 Task: Look for space in Villa Allende, Argentina from 9th June, 2023 to 16th June, 2023 for 2 adults in price range Rs.8000 to Rs.16000. Place can be entire place with 2 bedrooms having 2 beds and 1 bathroom. Property type can be house, flat, guest house. Amenities needed are: heating. Booking option can be shelf check-in. Required host language is English.
Action: Mouse moved to (380, 81)
Screenshot: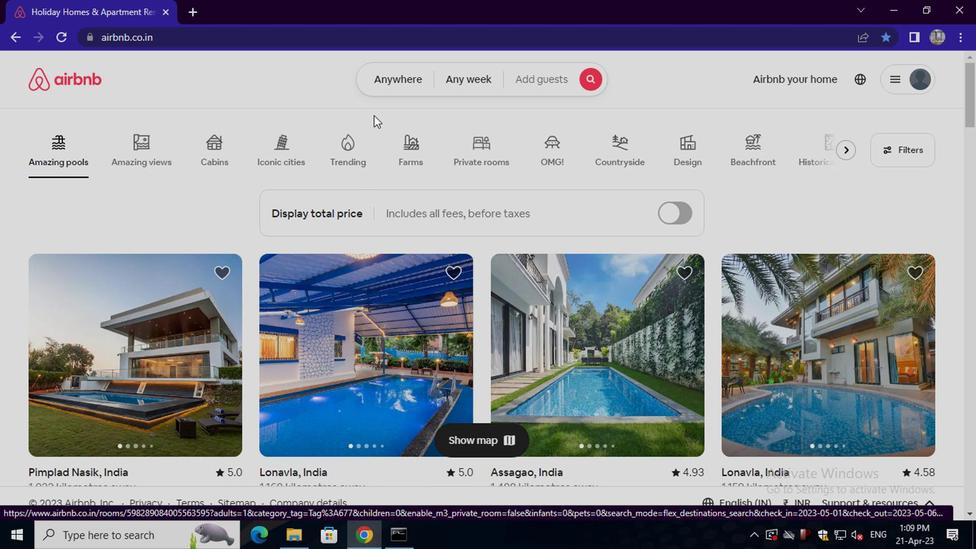 
Action: Mouse pressed left at (380, 81)
Screenshot: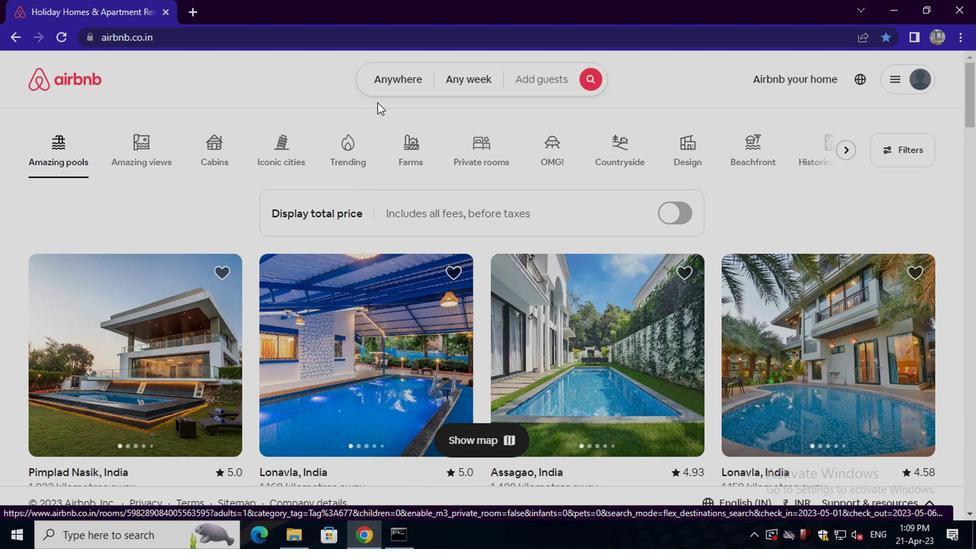 
Action: Mouse moved to (319, 137)
Screenshot: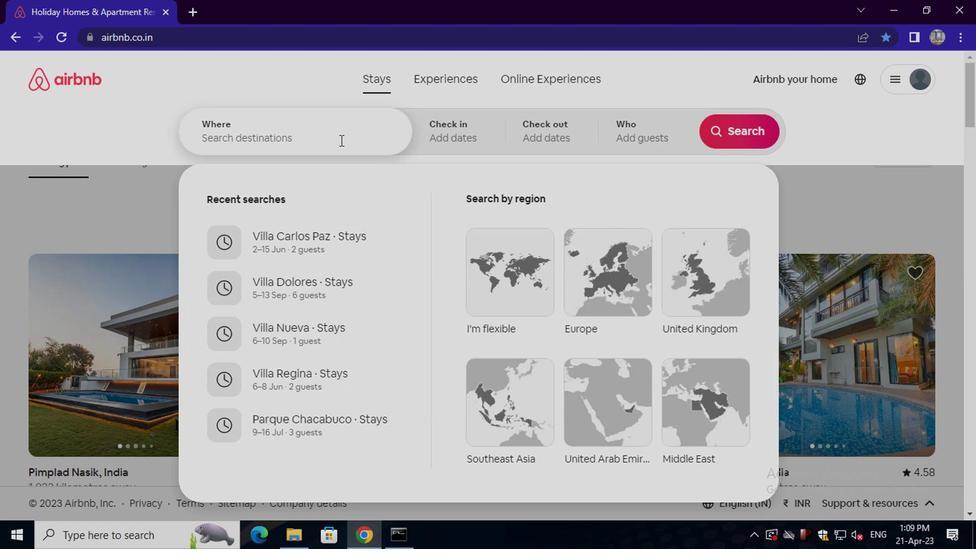 
Action: Mouse pressed left at (319, 137)
Screenshot: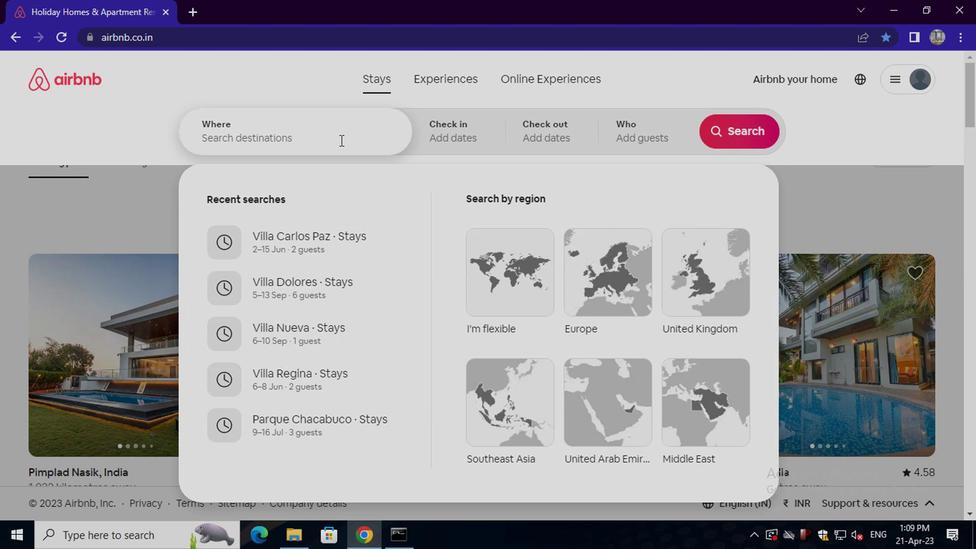 
Action: Key pressed villa<Key.space>allende,<Key.space>argentina
Screenshot: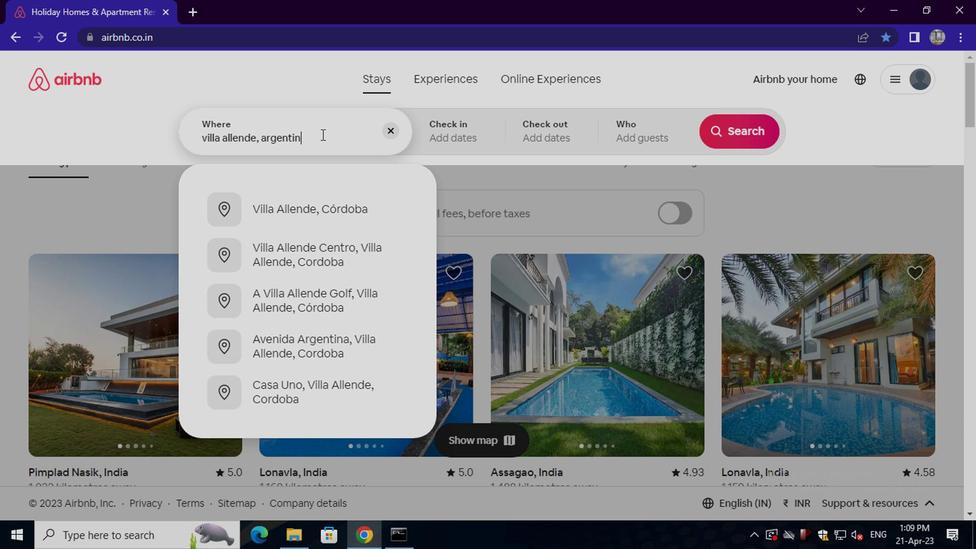 
Action: Mouse moved to (363, 114)
Screenshot: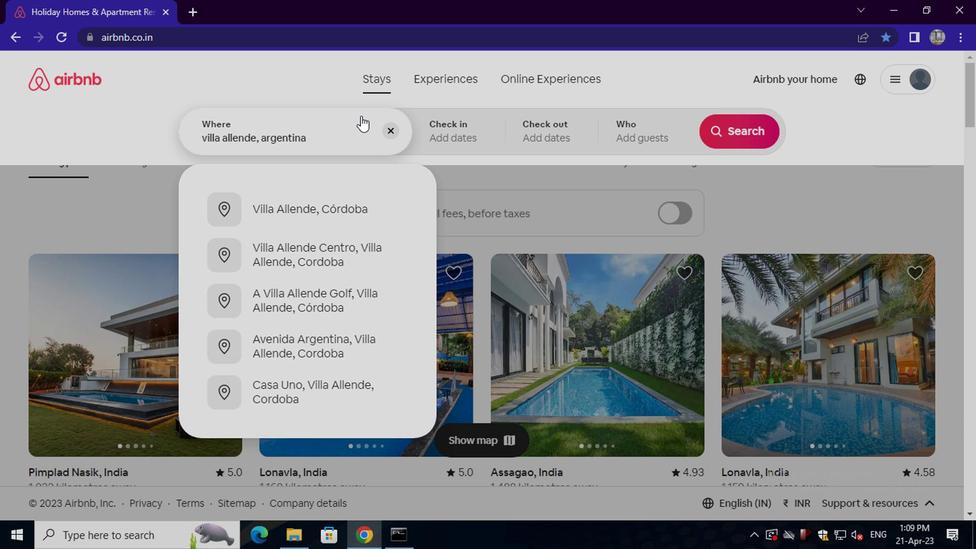 
Action: Key pressed <Key.enter>
Screenshot: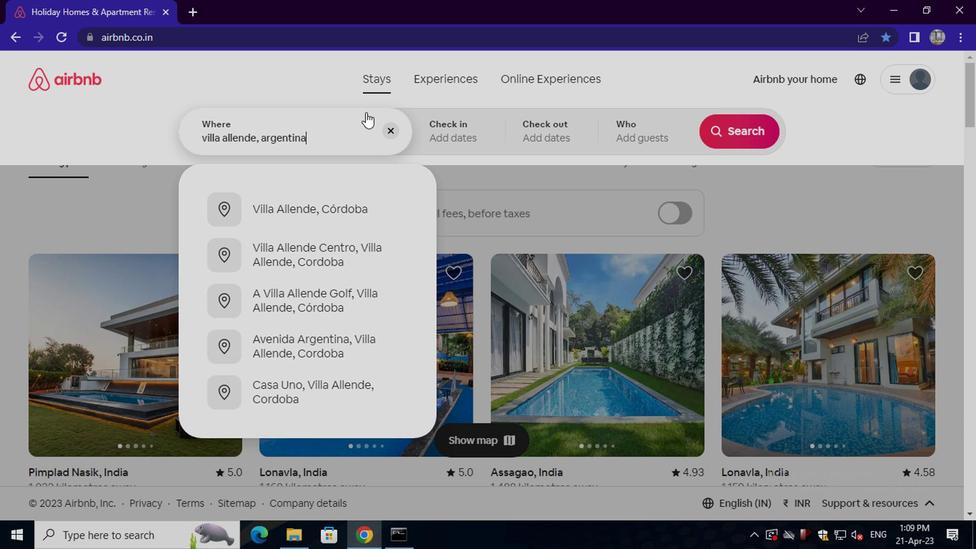 
Action: Mouse moved to (724, 248)
Screenshot: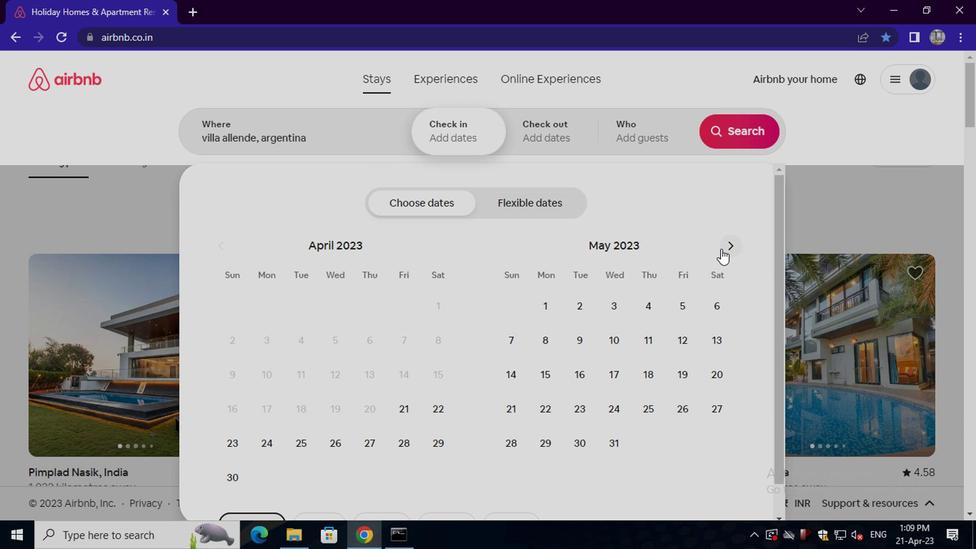 
Action: Mouse pressed left at (724, 248)
Screenshot: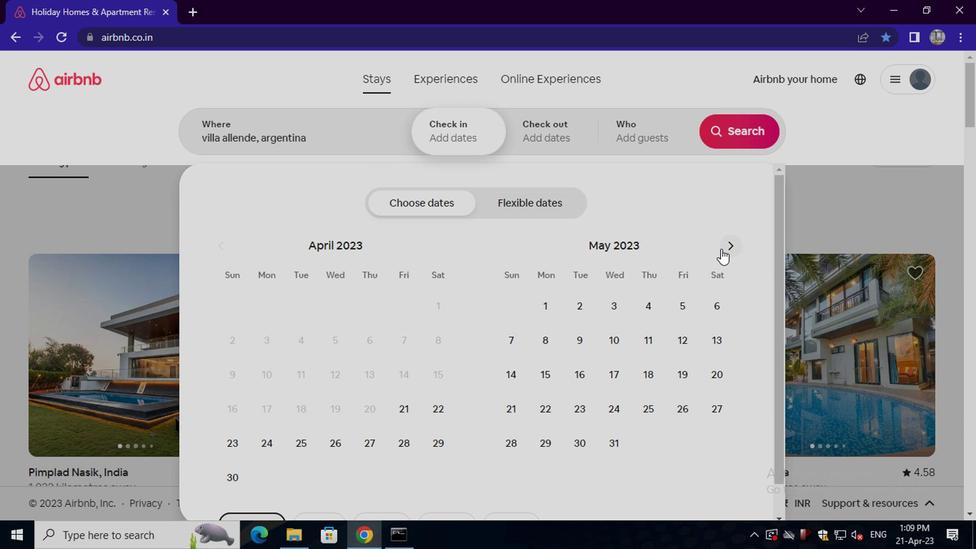 
Action: Mouse moved to (668, 343)
Screenshot: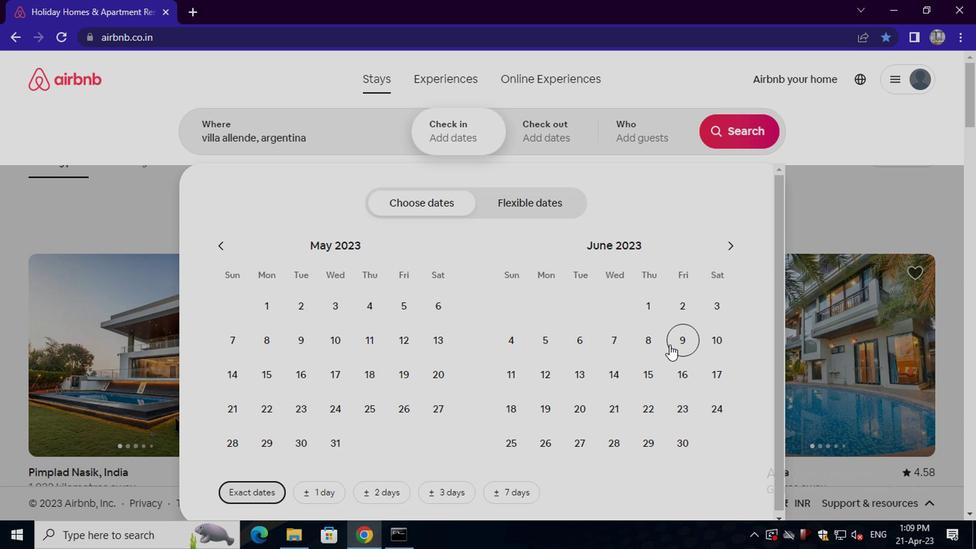 
Action: Mouse pressed left at (668, 343)
Screenshot: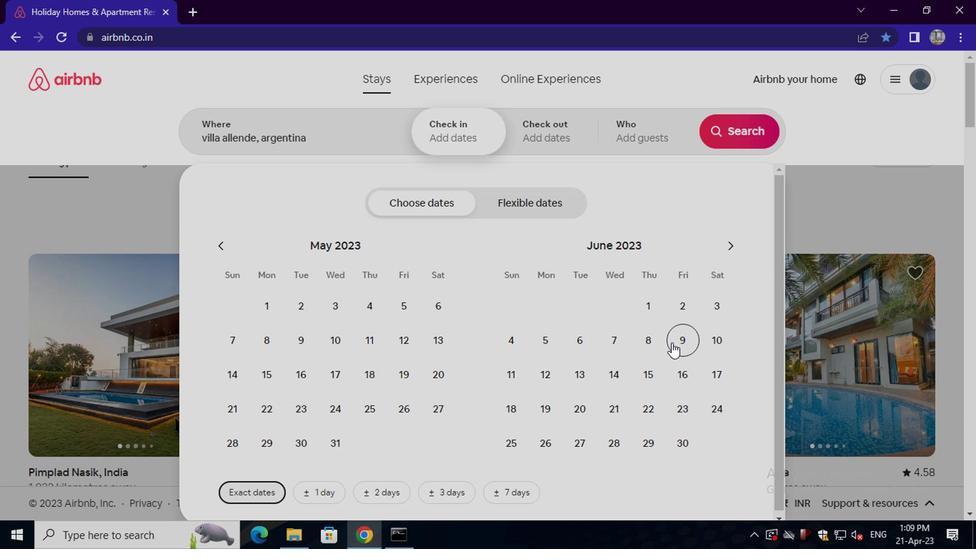 
Action: Mouse moved to (687, 371)
Screenshot: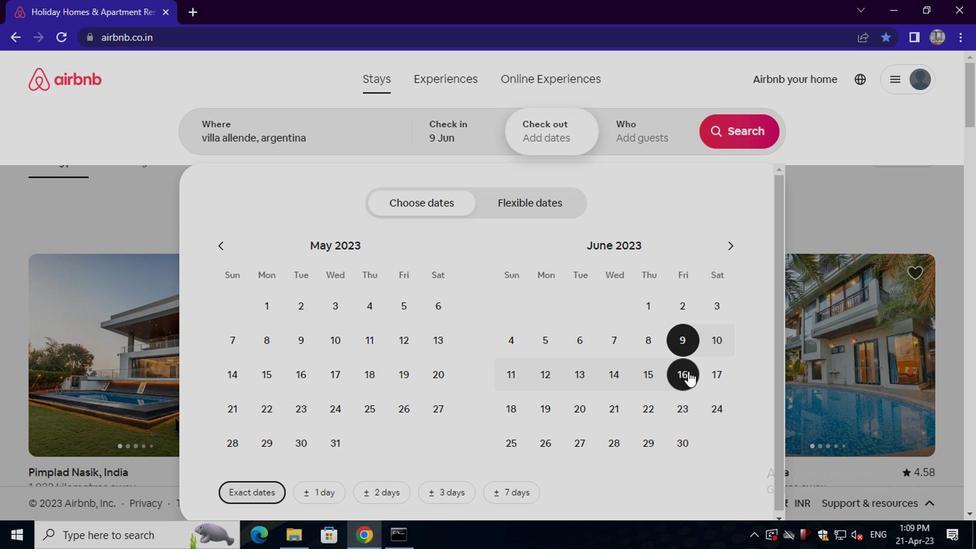 
Action: Mouse pressed left at (687, 371)
Screenshot: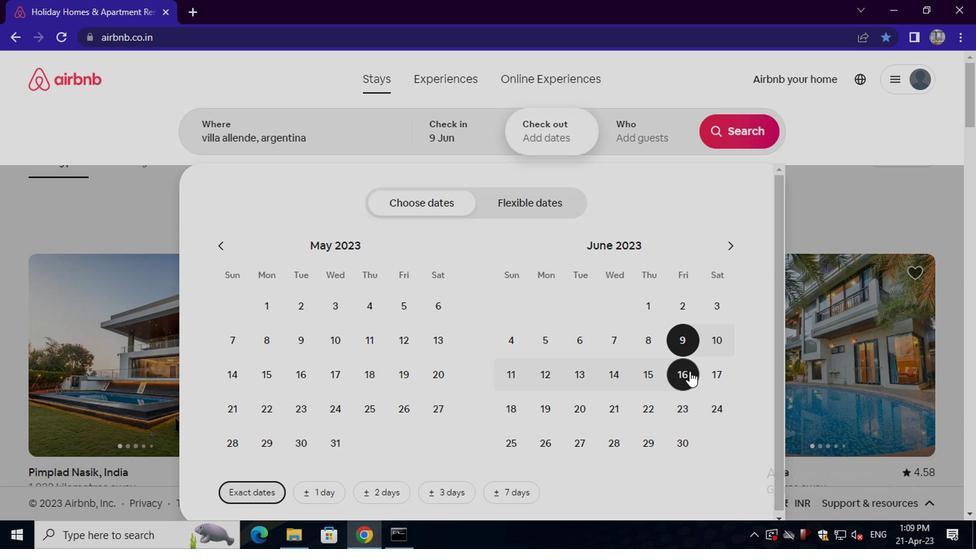 
Action: Mouse moved to (648, 141)
Screenshot: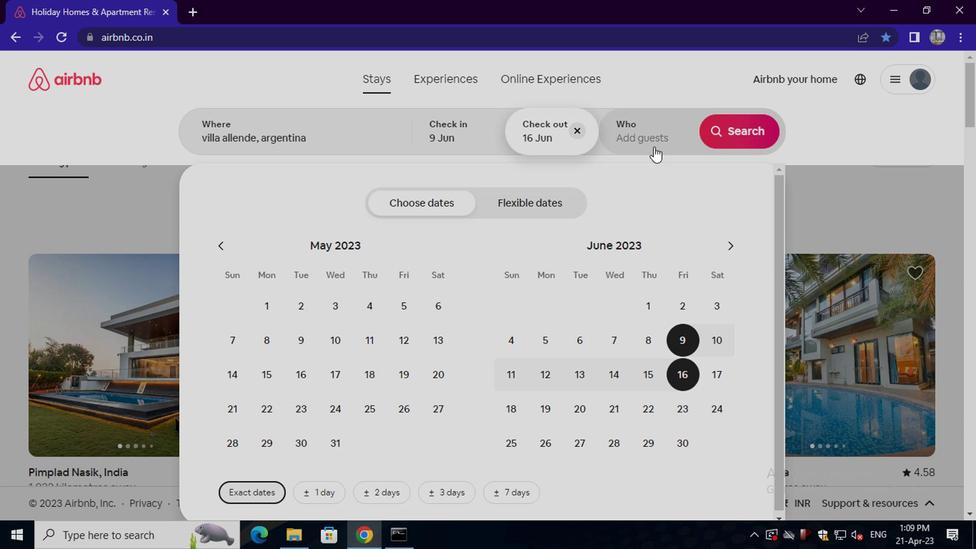 
Action: Mouse pressed left at (648, 141)
Screenshot: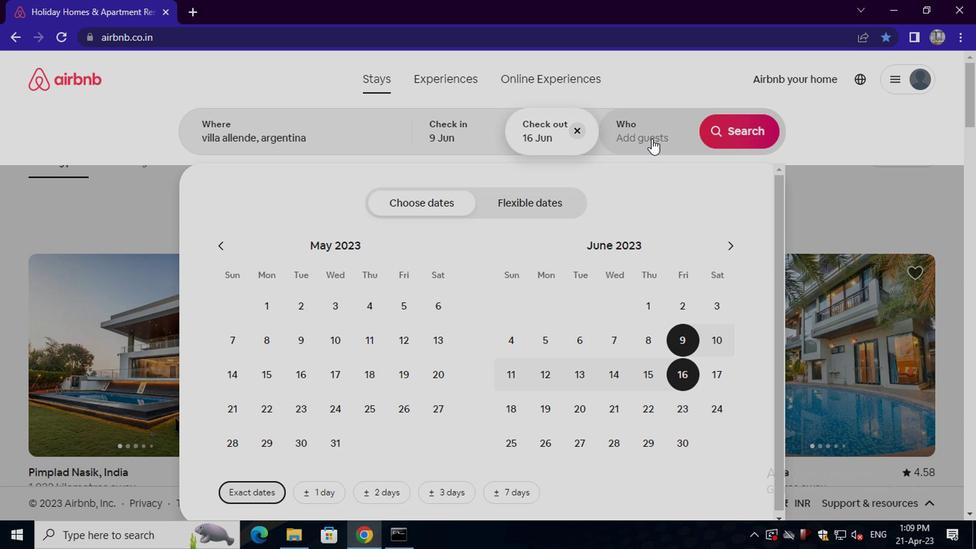 
Action: Mouse moved to (741, 204)
Screenshot: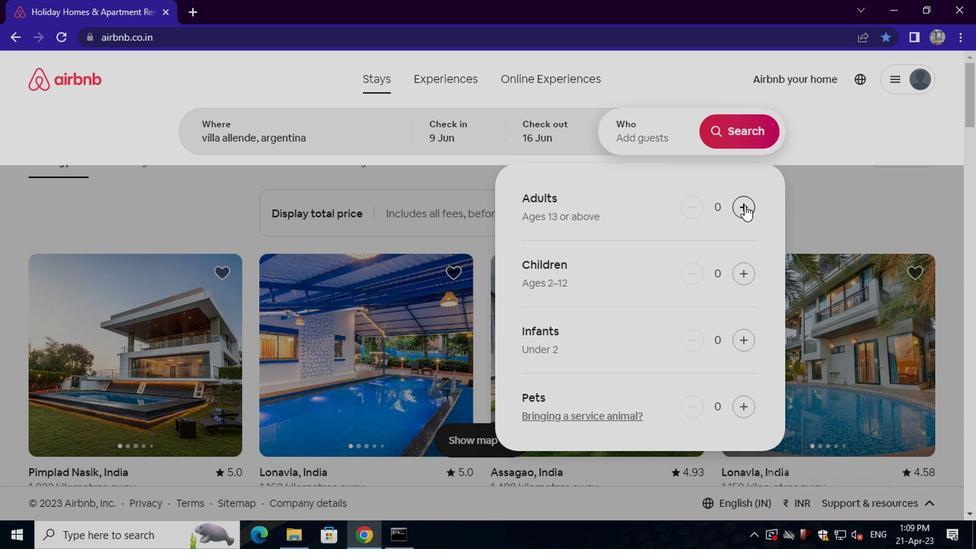
Action: Mouse pressed left at (741, 204)
Screenshot: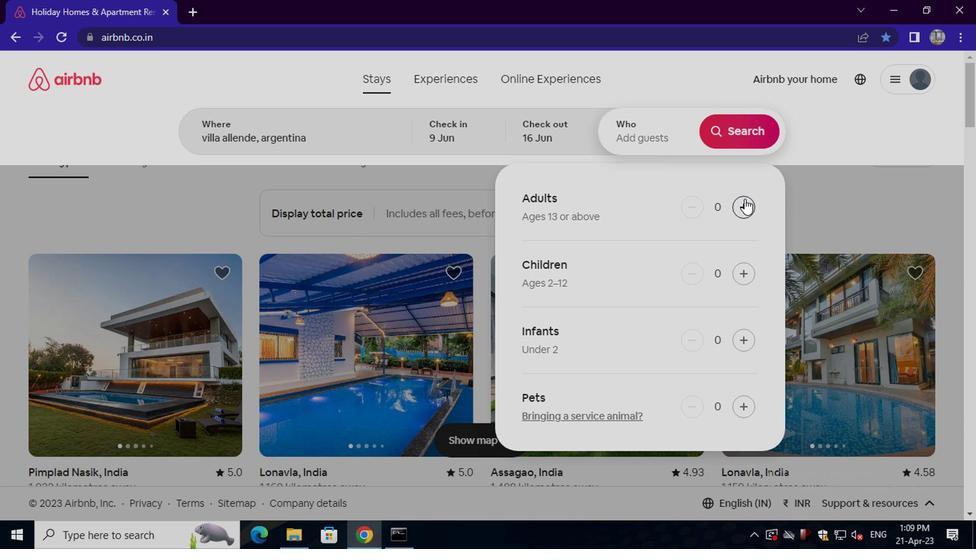 
Action: Mouse pressed left at (741, 204)
Screenshot: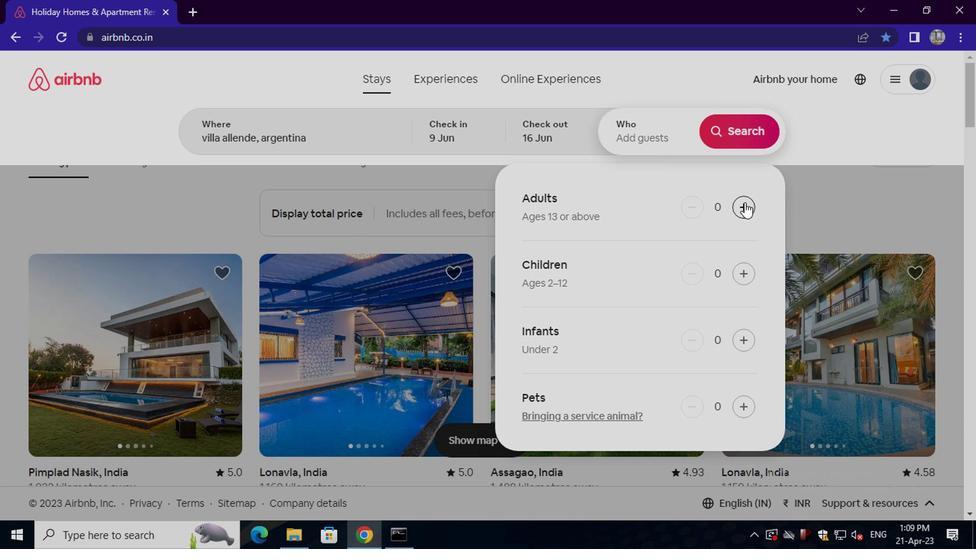 
Action: Mouse moved to (739, 133)
Screenshot: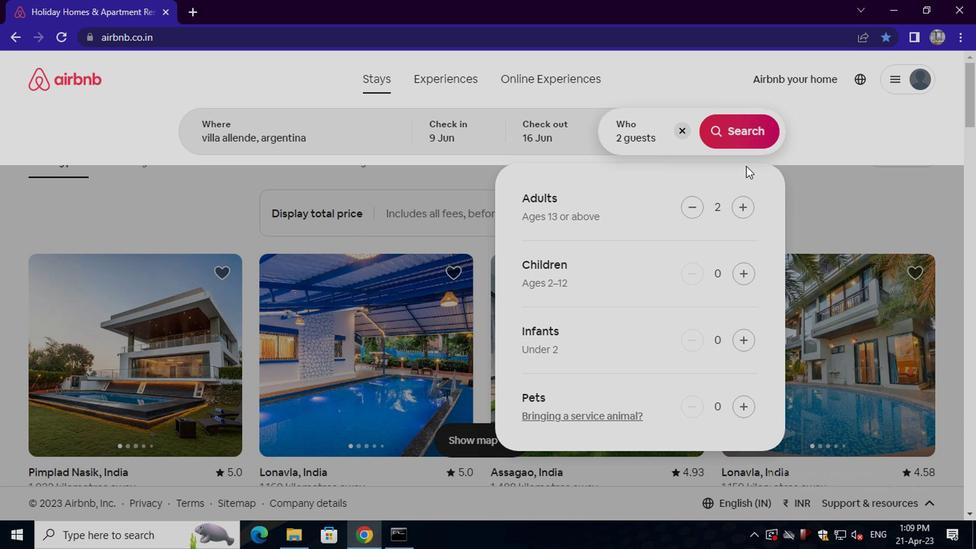 
Action: Mouse pressed left at (739, 133)
Screenshot: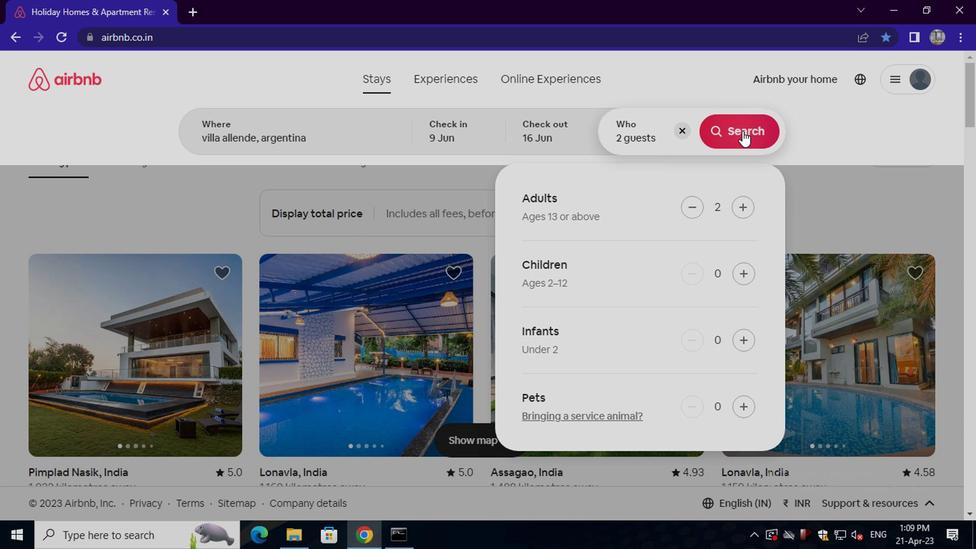 
Action: Mouse moved to (904, 139)
Screenshot: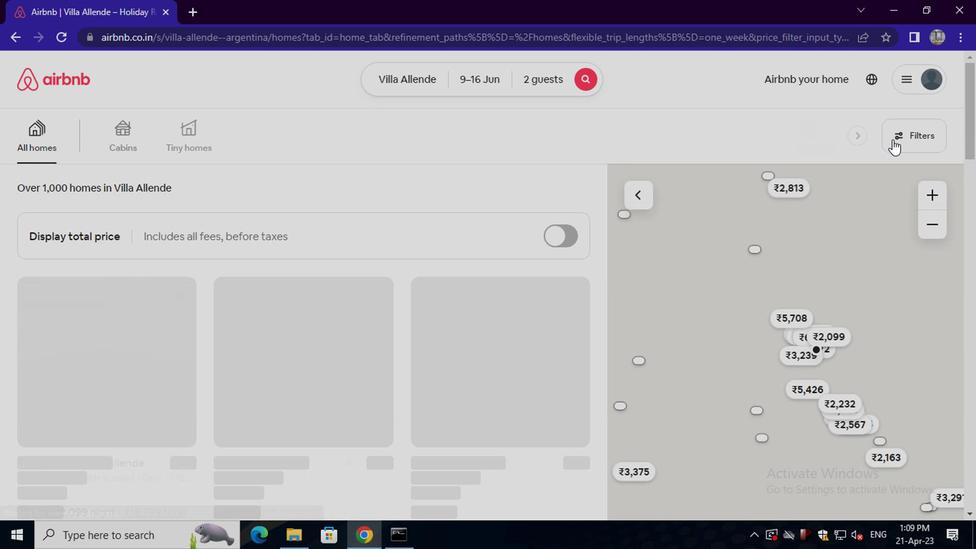 
Action: Mouse pressed left at (904, 139)
Screenshot: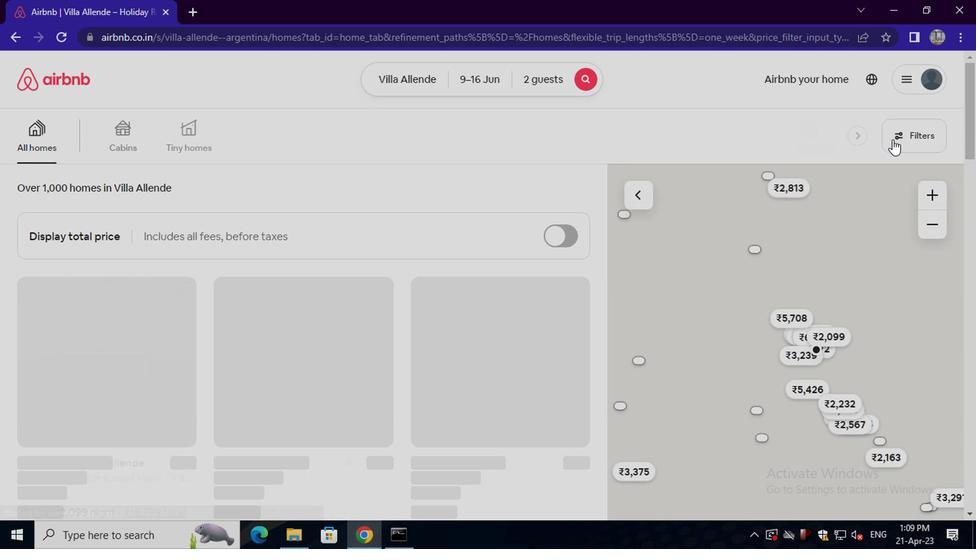 
Action: Mouse moved to (334, 305)
Screenshot: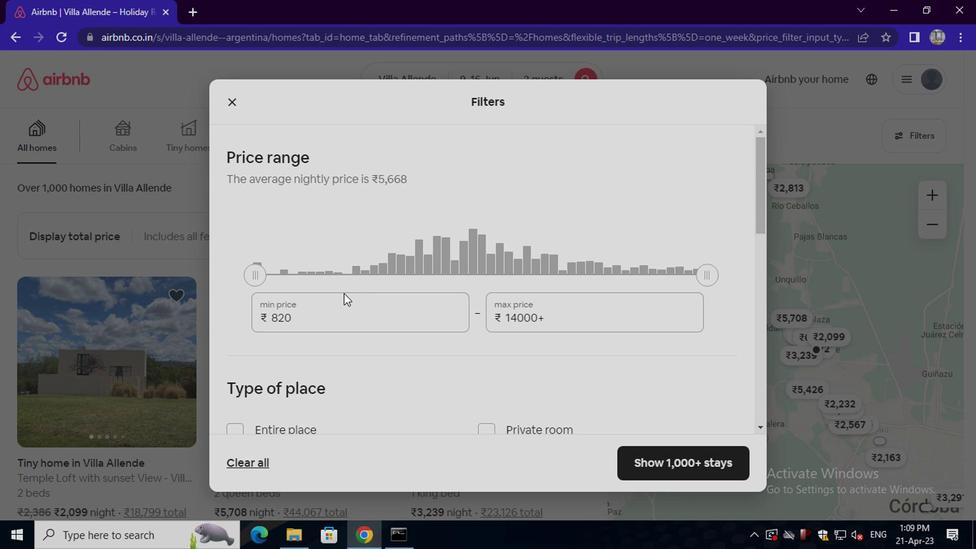 
Action: Mouse pressed left at (334, 305)
Screenshot: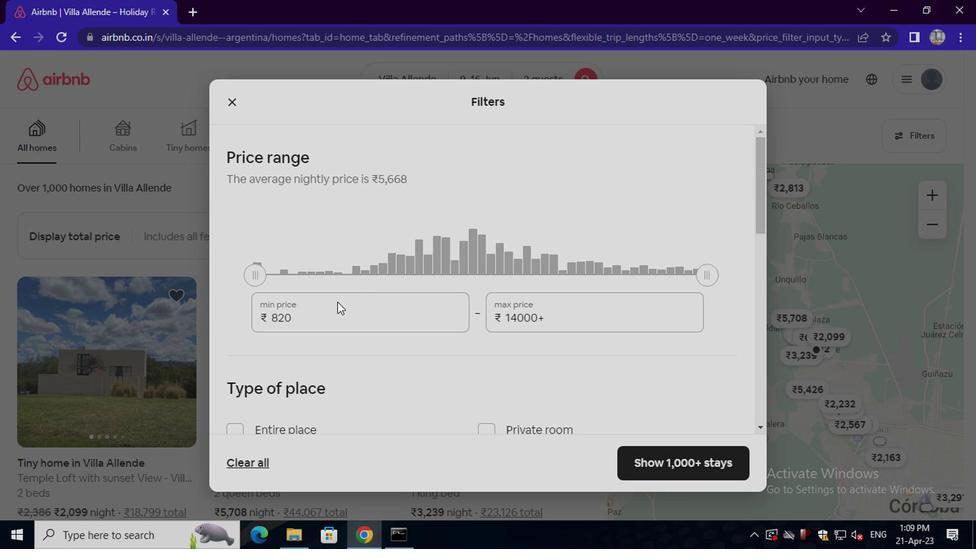 
Action: Mouse moved to (332, 320)
Screenshot: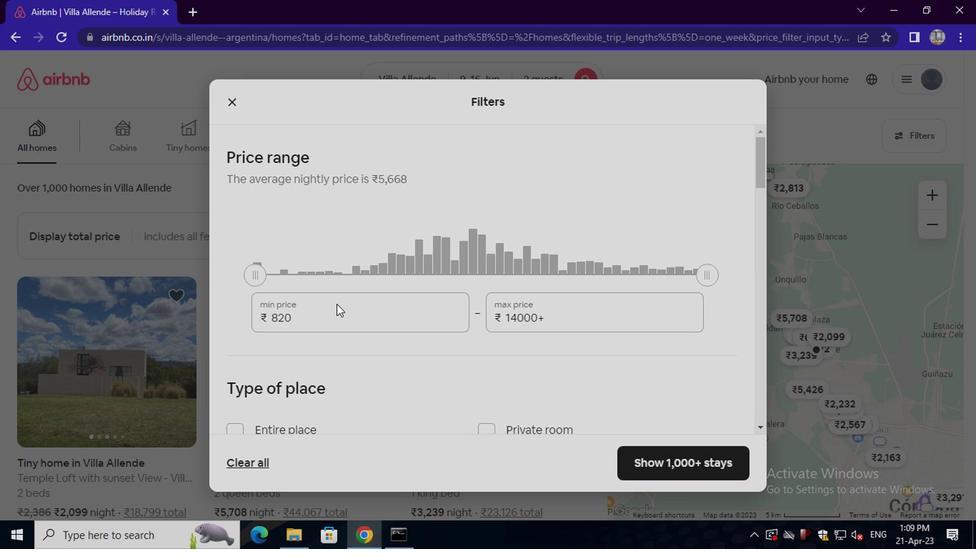 
Action: Mouse pressed left at (332, 320)
Screenshot: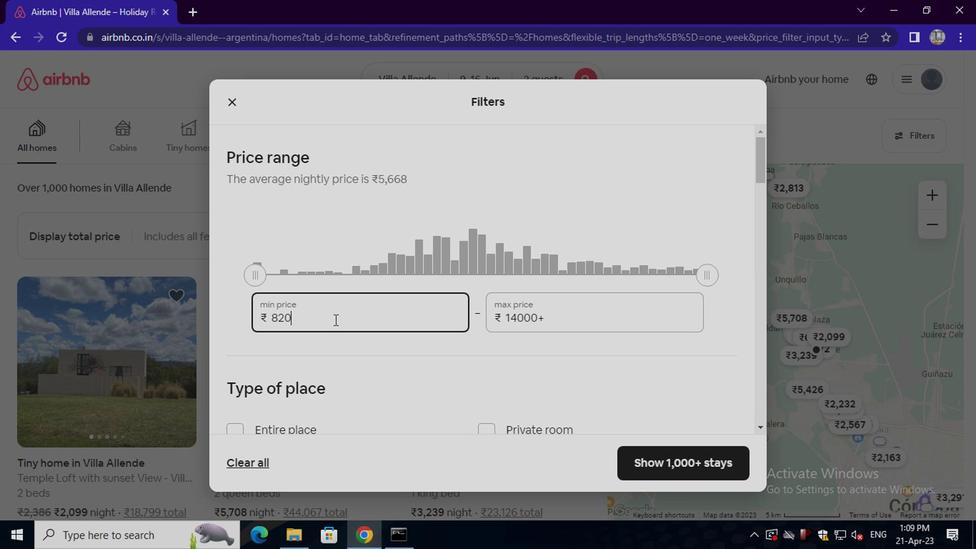 
Action: Key pressed <Key.backspace><Key.backspace><Key.backspace><Key.backspace><Key.backspace><Key.backspace><Key.backspace><Key.backspace><Key.backspace><Key.backspace><Key.backspace>8000
Screenshot: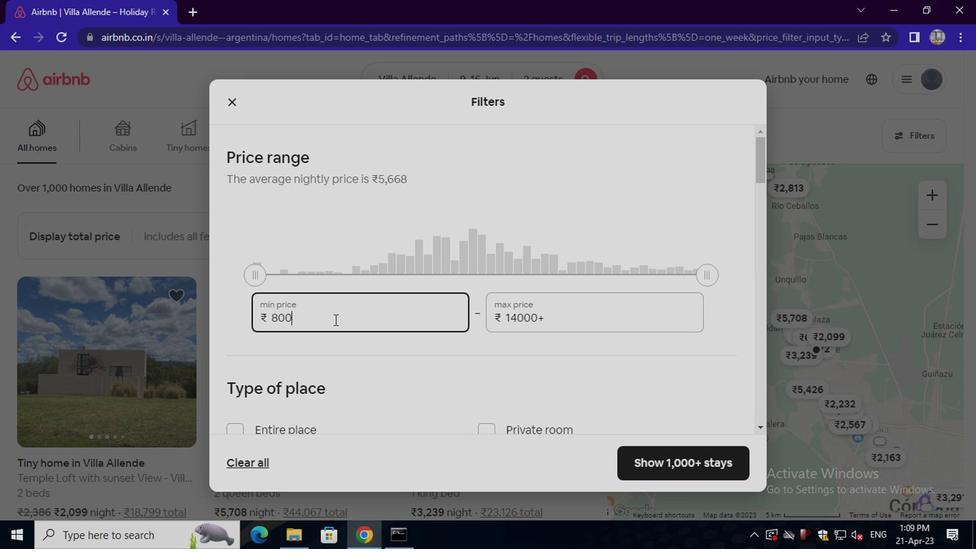 
Action: Mouse moved to (538, 317)
Screenshot: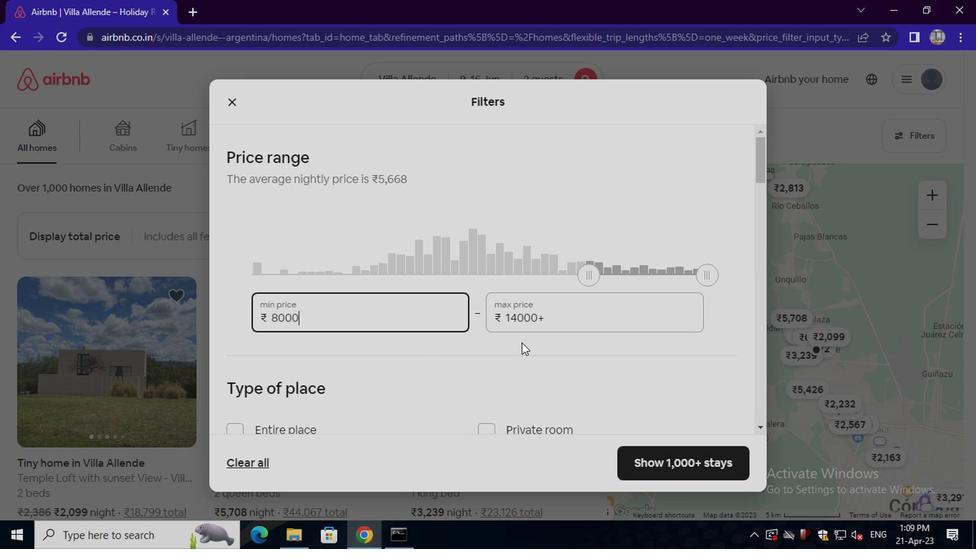 
Action: Mouse pressed left at (538, 317)
Screenshot: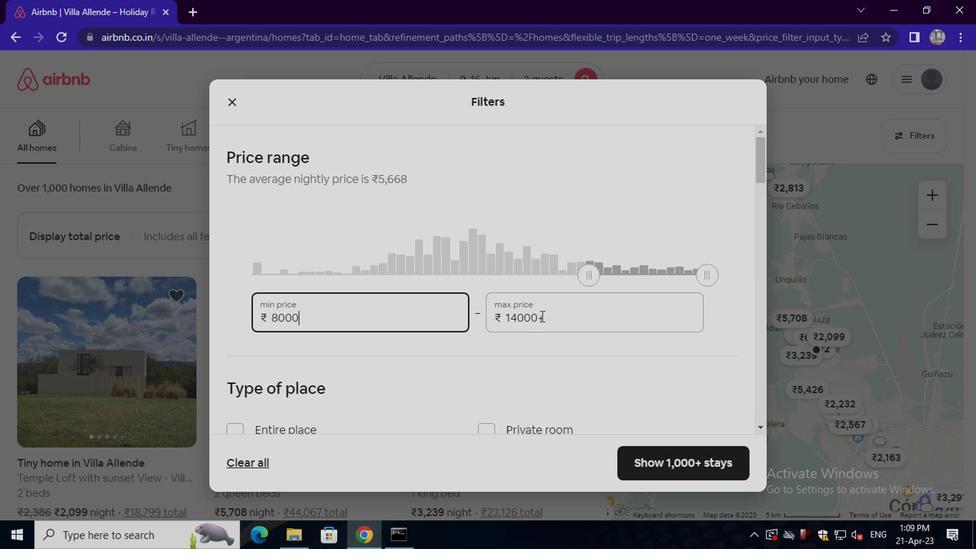 
Action: Key pressed <Key.right><Key.backspace><Key.backspace><Key.backspace><Key.backspace><Key.backspace><Key.backspace><Key.backspace><Key.backspace><Key.backspace><Key.backspace><Key.backspace><Key.backspace><Key.backspace>16000000<Key.backspace><Key.backspace><Key.backspace>
Screenshot: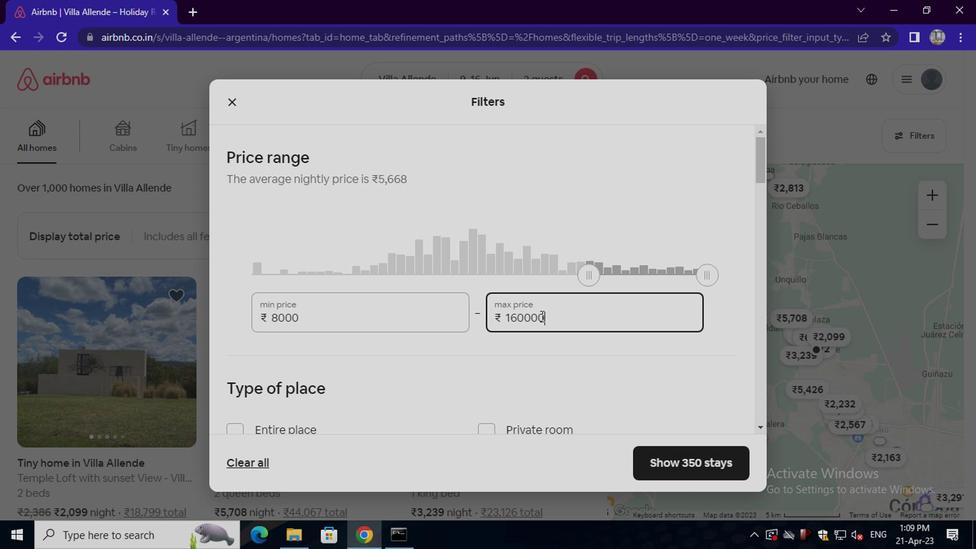 
Action: Mouse moved to (611, 397)
Screenshot: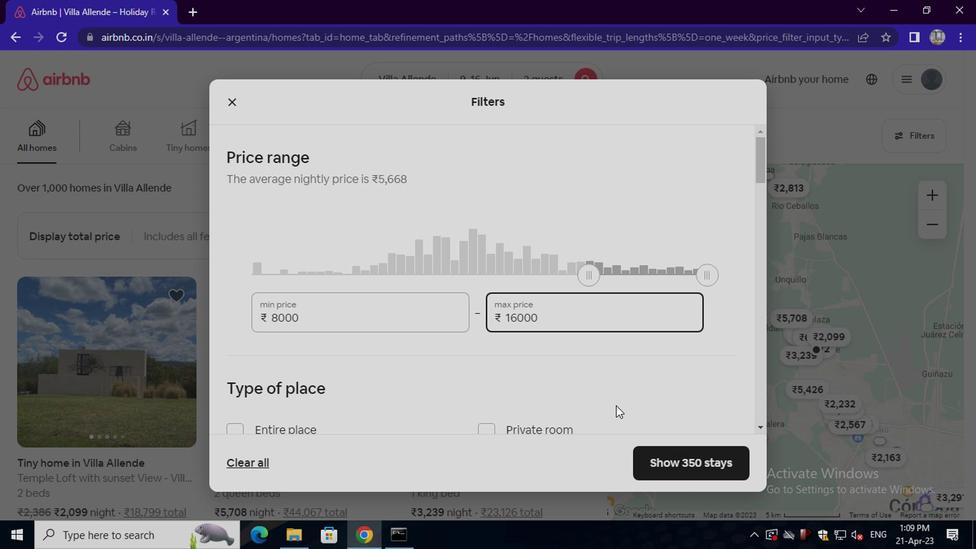 
Action: Mouse scrolled (611, 396) with delta (0, 0)
Screenshot: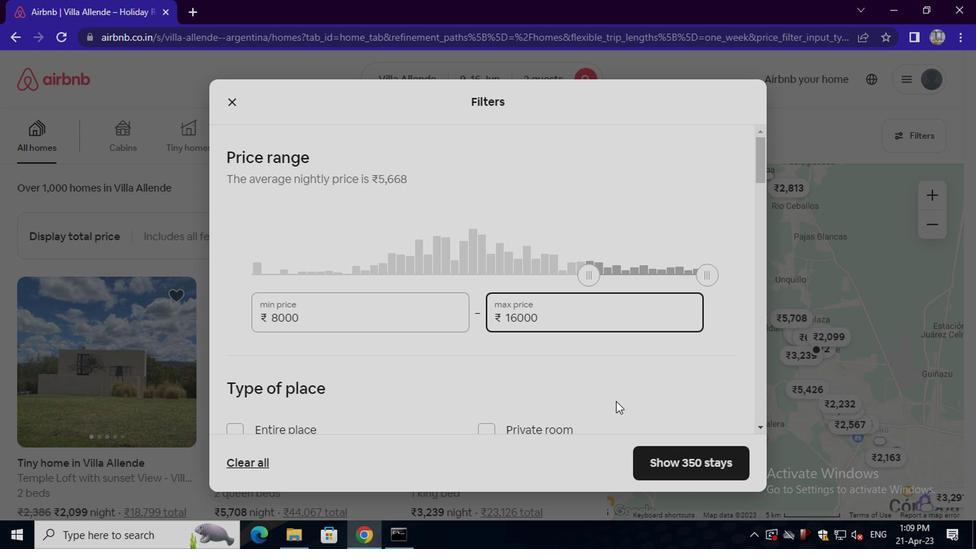 
Action: Mouse scrolled (611, 396) with delta (0, 0)
Screenshot: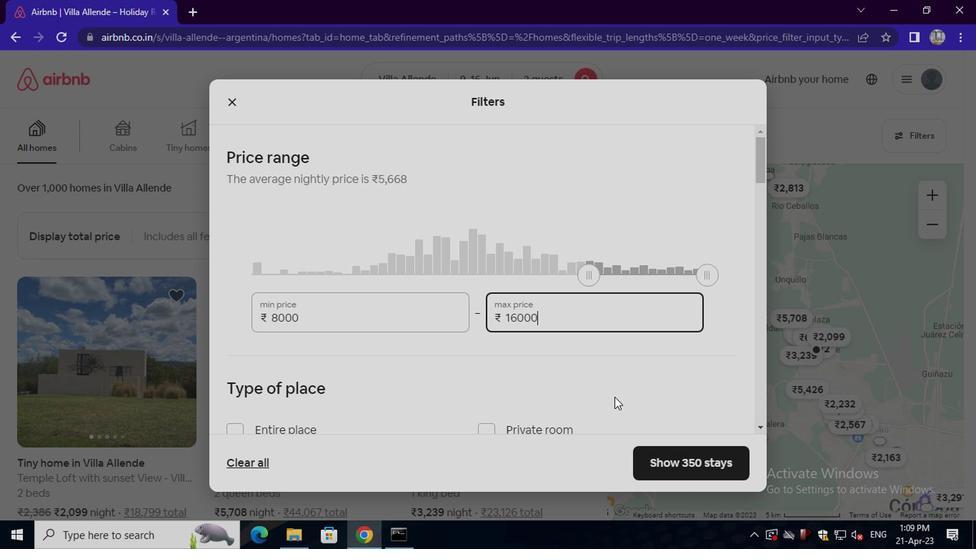 
Action: Mouse scrolled (611, 396) with delta (0, 0)
Screenshot: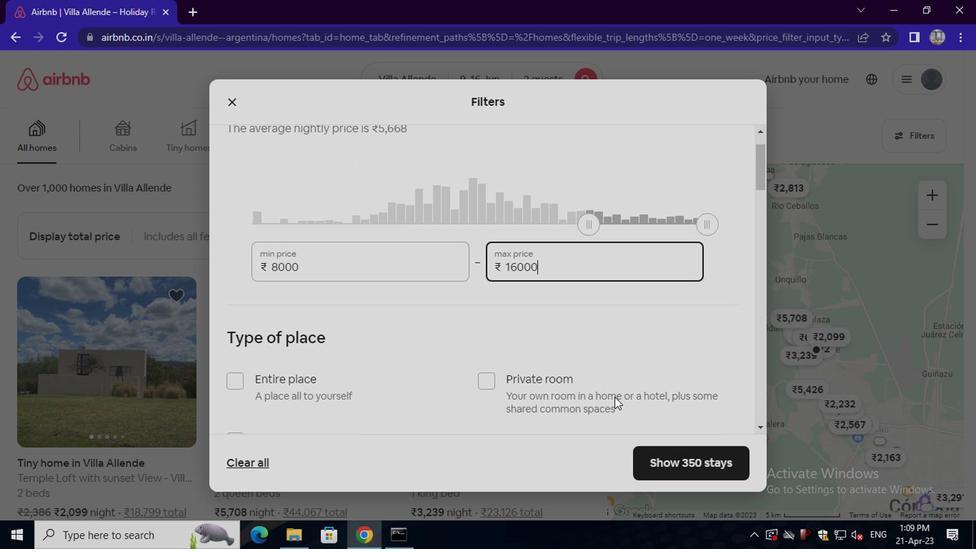 
Action: Mouse moved to (297, 220)
Screenshot: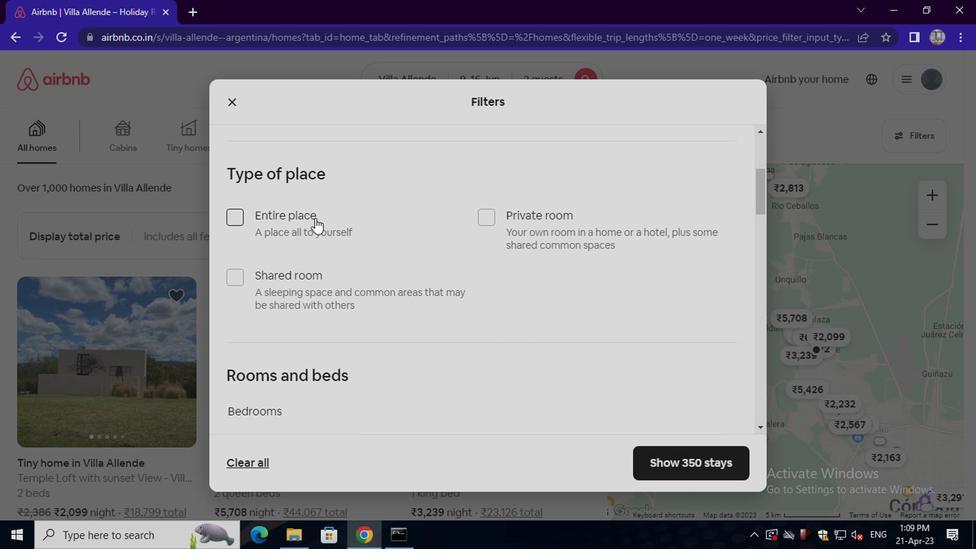
Action: Mouse pressed left at (297, 220)
Screenshot: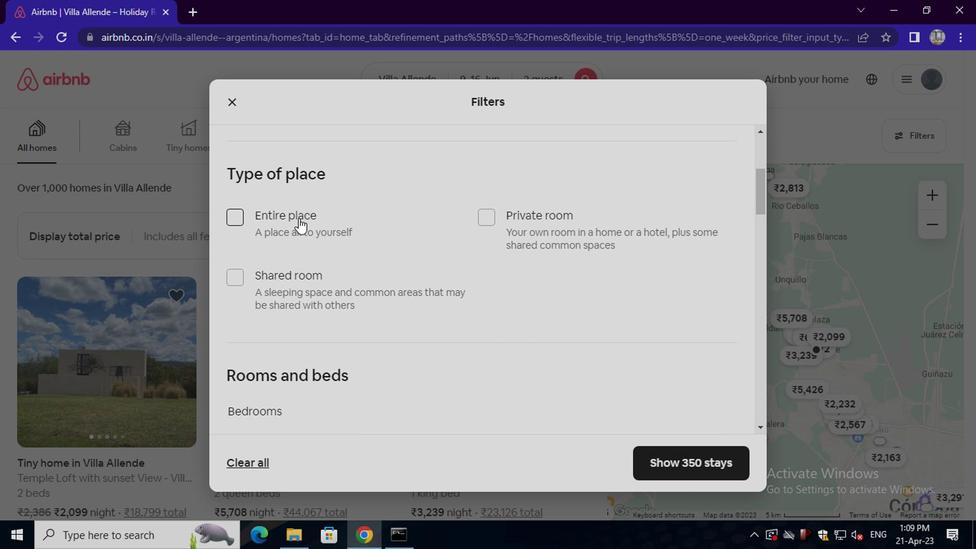 
Action: Mouse scrolled (297, 219) with delta (0, -1)
Screenshot: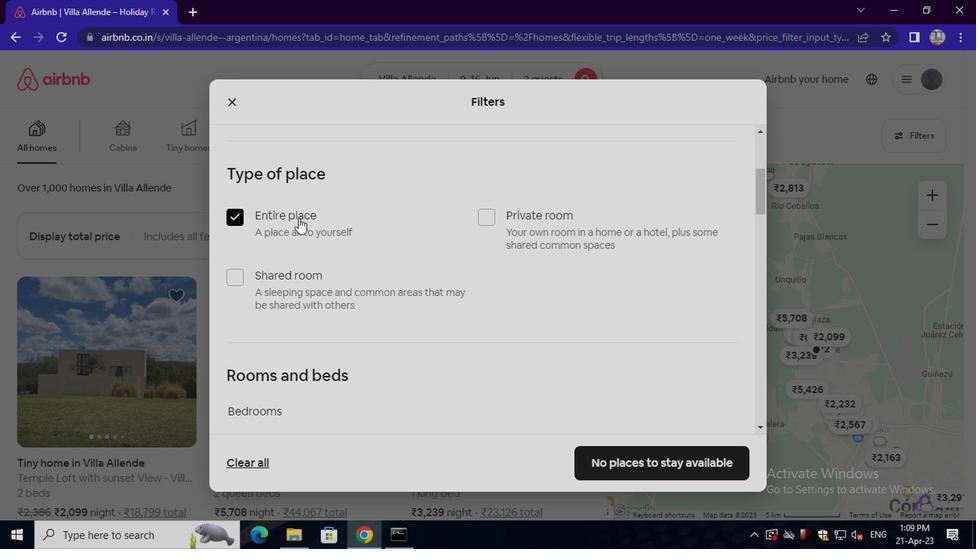 
Action: Mouse scrolled (297, 219) with delta (0, -1)
Screenshot: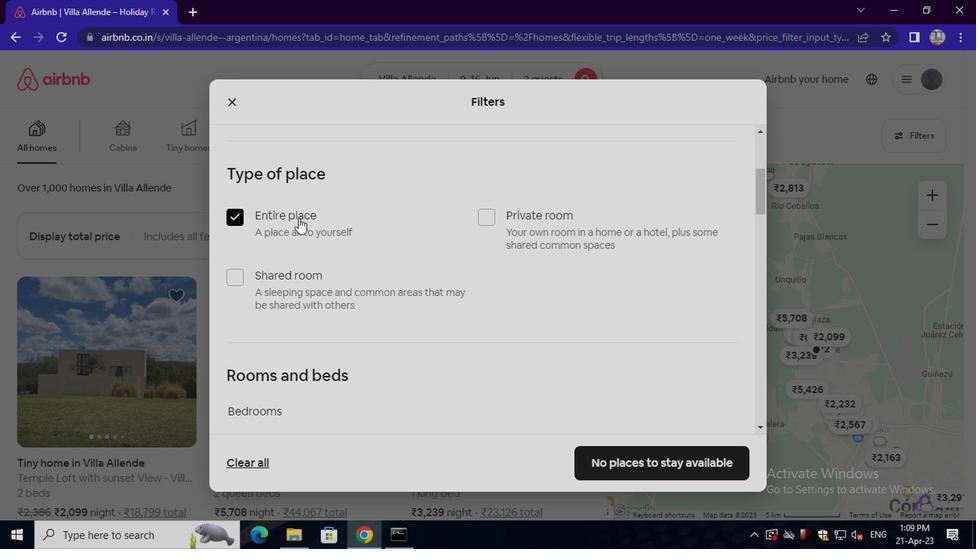 
Action: Mouse scrolled (297, 219) with delta (0, -1)
Screenshot: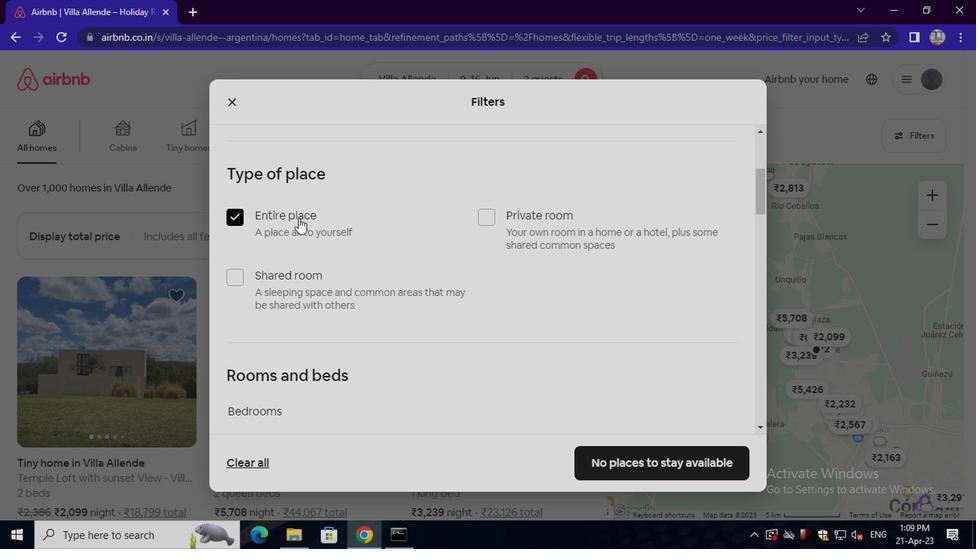 
Action: Mouse moved to (348, 231)
Screenshot: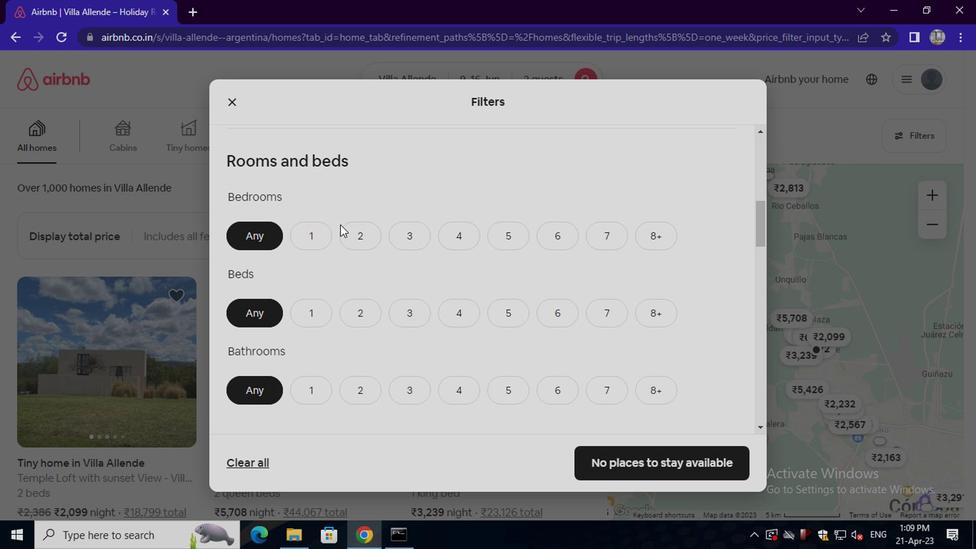 
Action: Mouse pressed left at (348, 231)
Screenshot: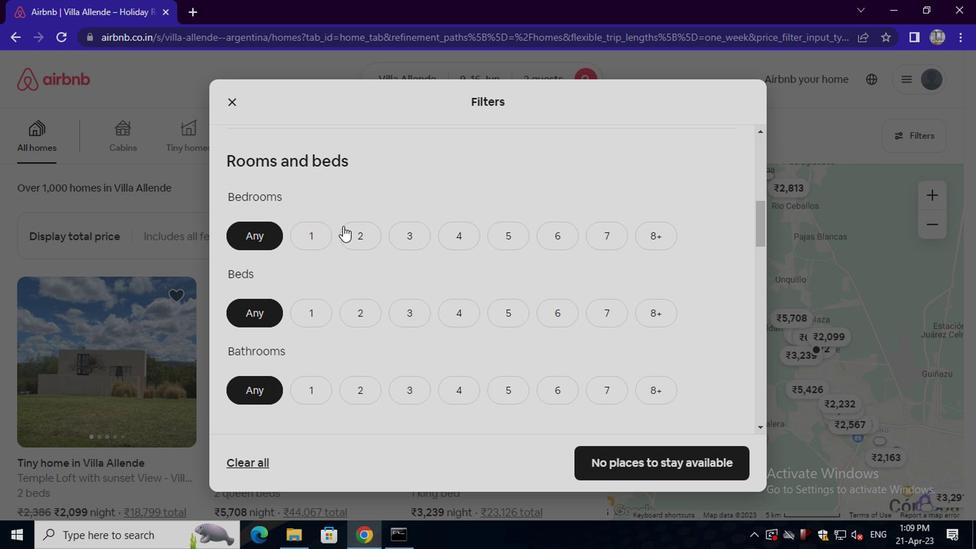 
Action: Mouse moved to (371, 314)
Screenshot: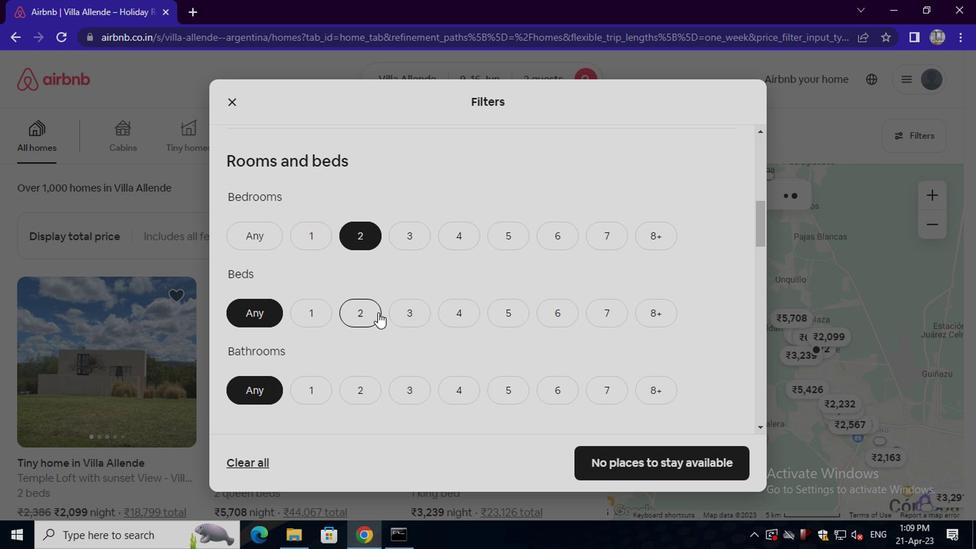 
Action: Mouse pressed left at (371, 314)
Screenshot: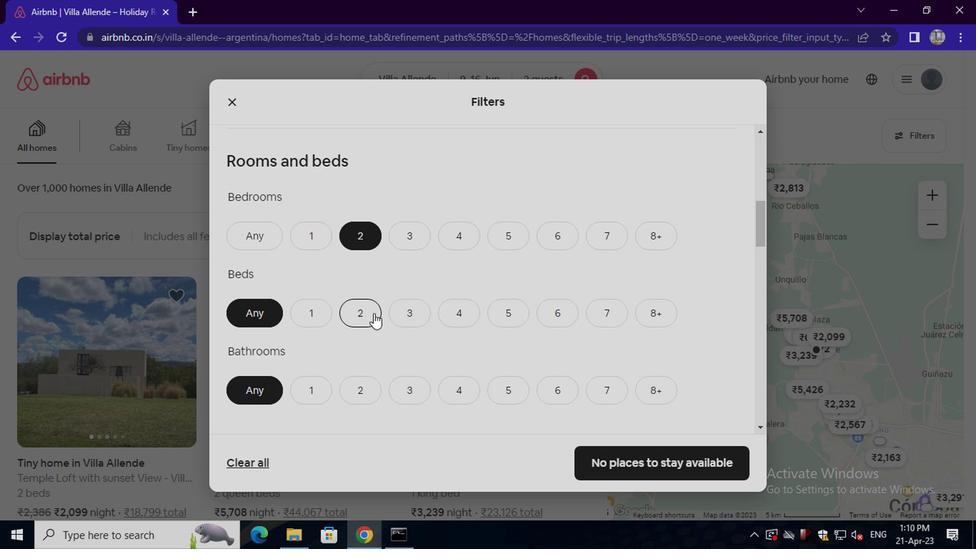 
Action: Mouse moved to (315, 398)
Screenshot: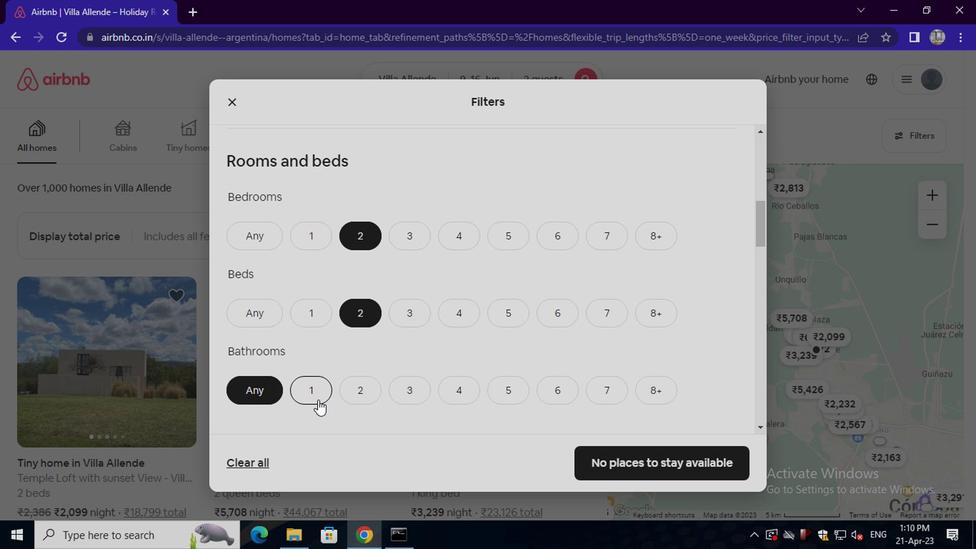 
Action: Mouse pressed left at (315, 398)
Screenshot: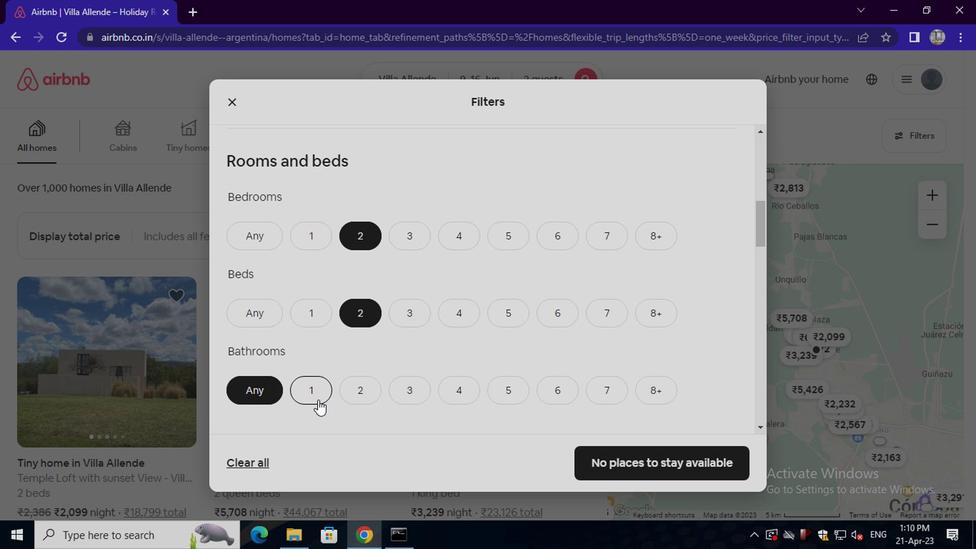 
Action: Mouse scrolled (315, 397) with delta (0, -1)
Screenshot: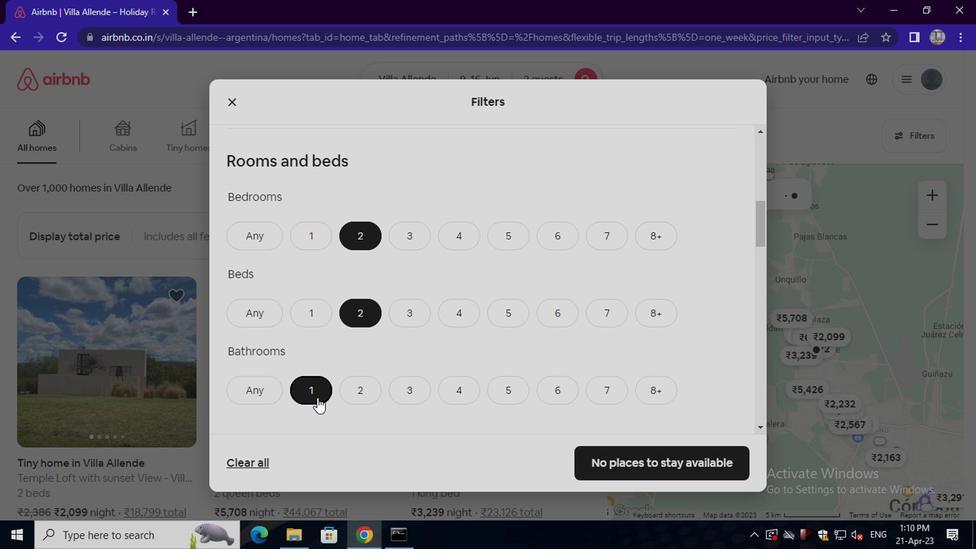 
Action: Mouse scrolled (315, 397) with delta (0, -1)
Screenshot: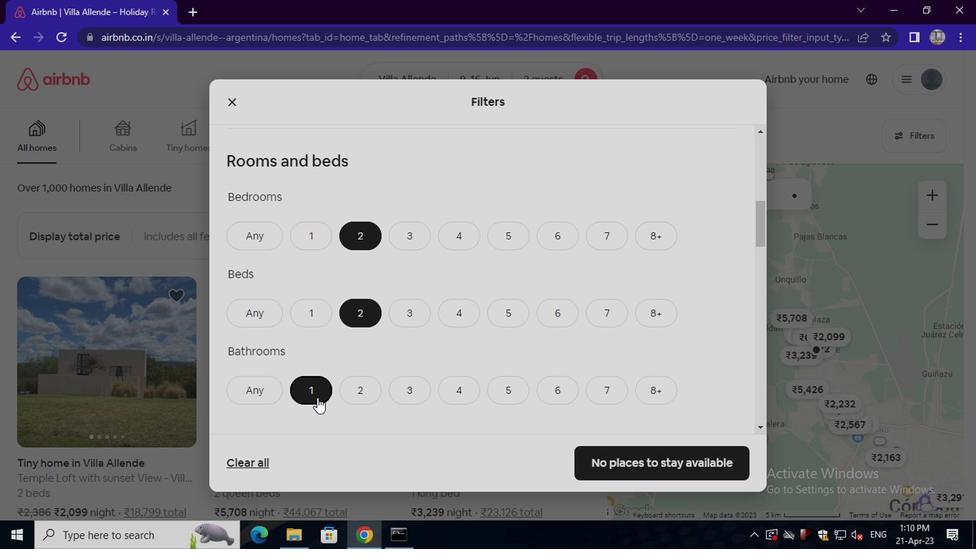 
Action: Mouse scrolled (315, 397) with delta (0, -1)
Screenshot: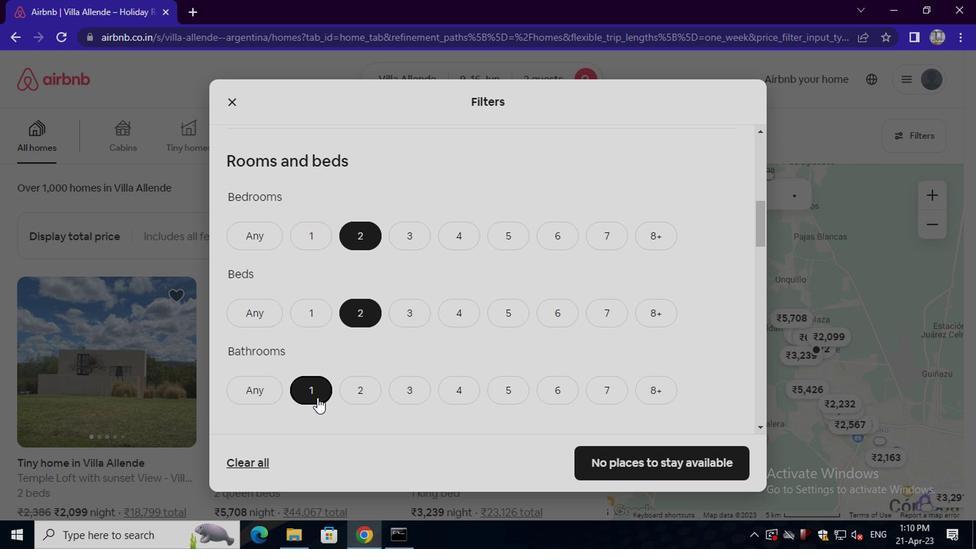 
Action: Mouse moved to (295, 335)
Screenshot: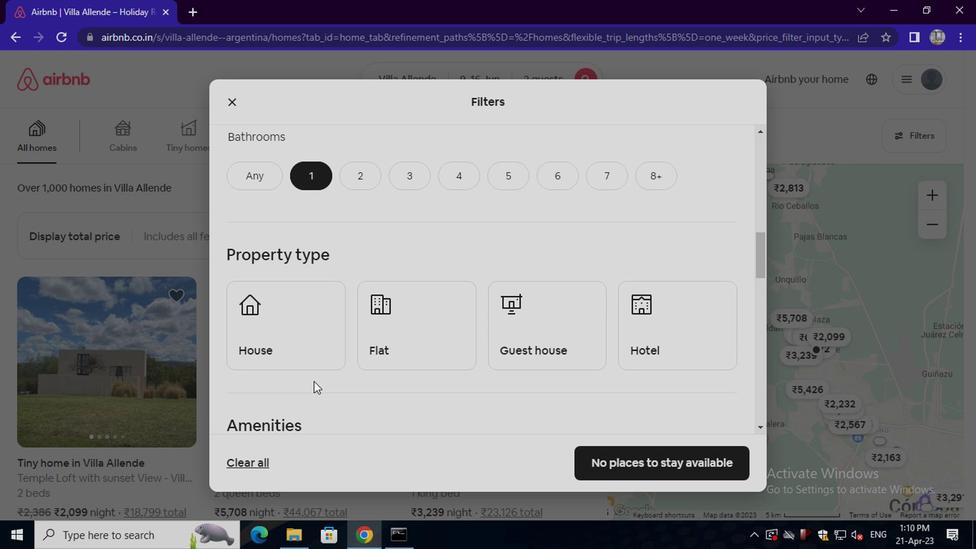 
Action: Mouse pressed left at (295, 335)
Screenshot: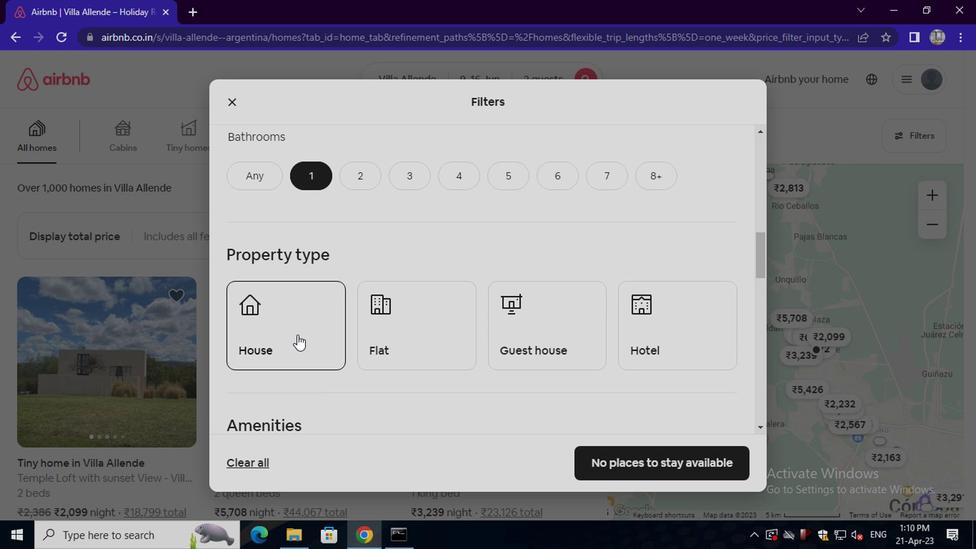 
Action: Mouse moved to (425, 344)
Screenshot: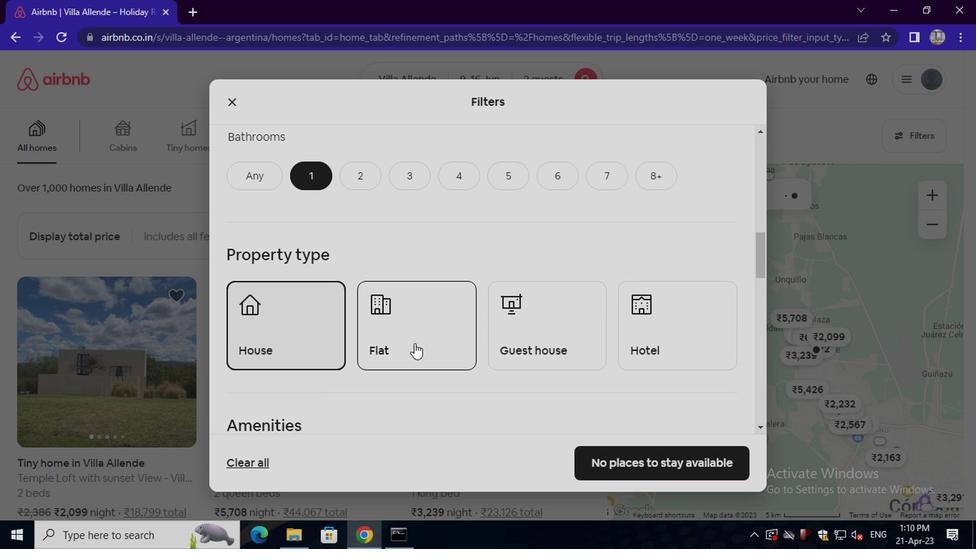 
Action: Mouse pressed left at (425, 344)
Screenshot: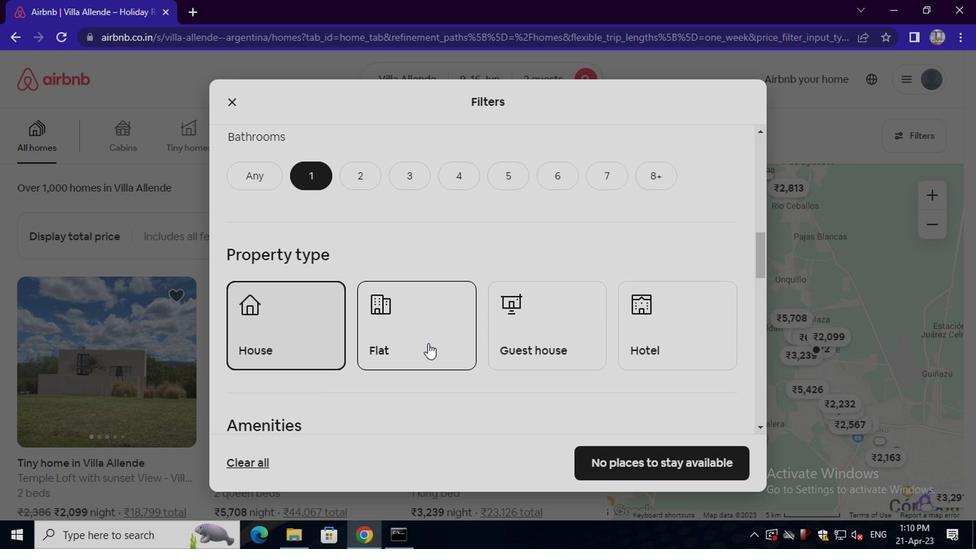 
Action: Mouse moved to (558, 345)
Screenshot: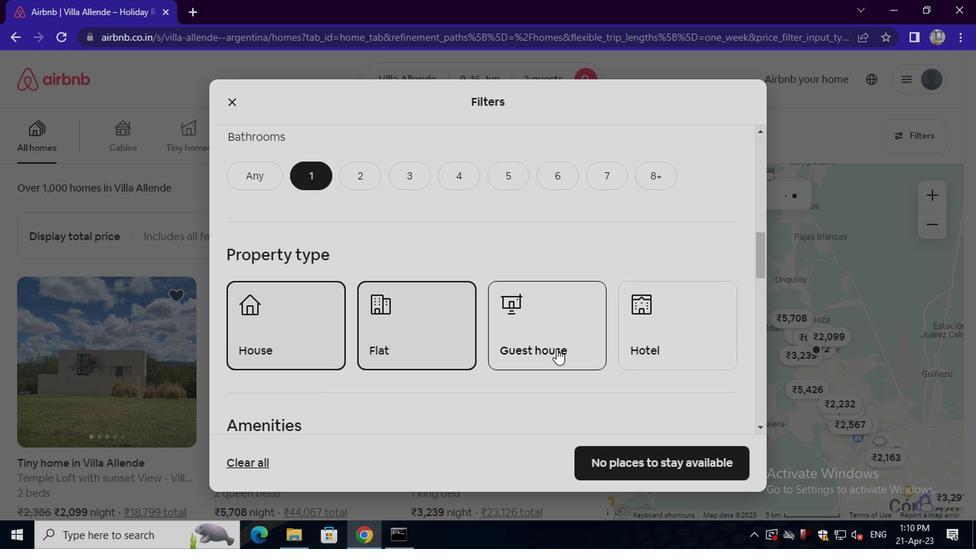 
Action: Mouse pressed left at (558, 345)
Screenshot: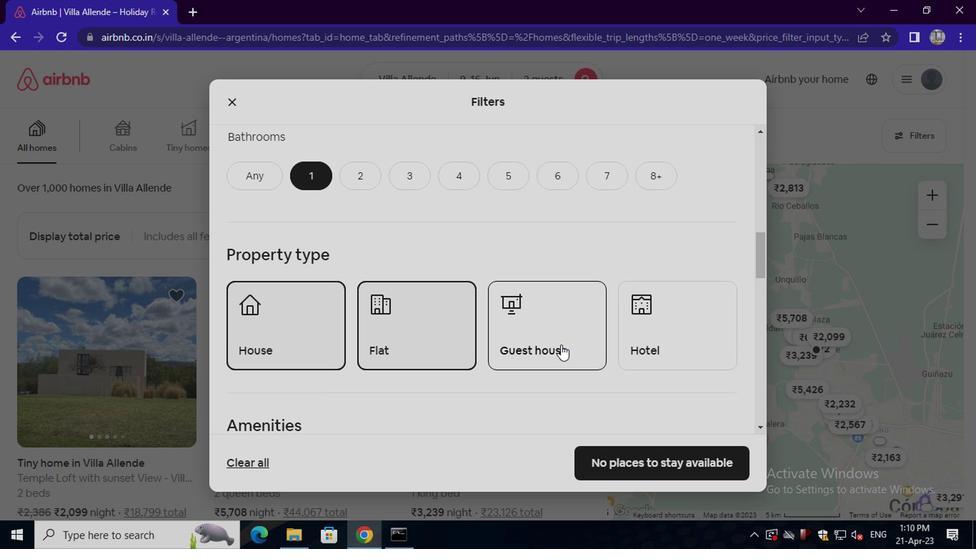 
Action: Mouse scrolled (558, 344) with delta (0, 0)
Screenshot: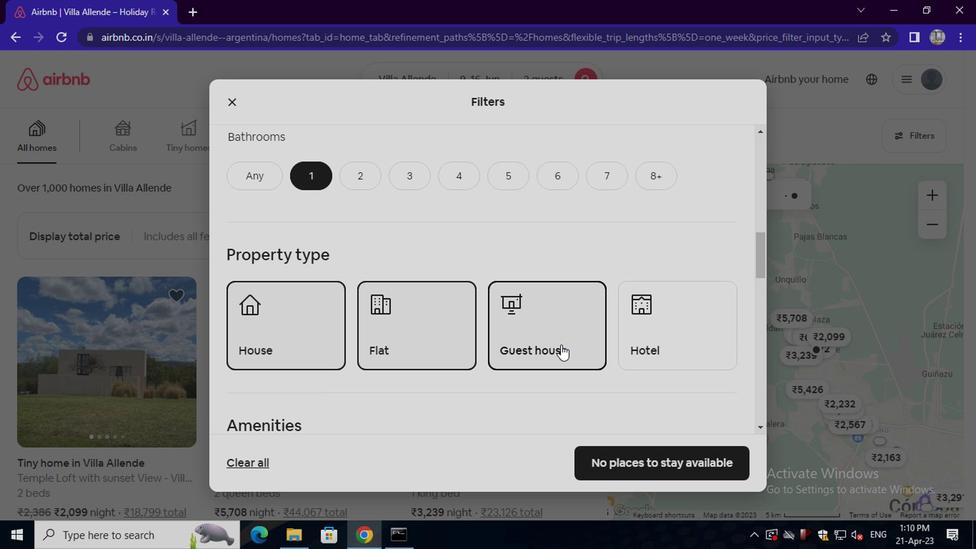 
Action: Mouse scrolled (558, 344) with delta (0, 0)
Screenshot: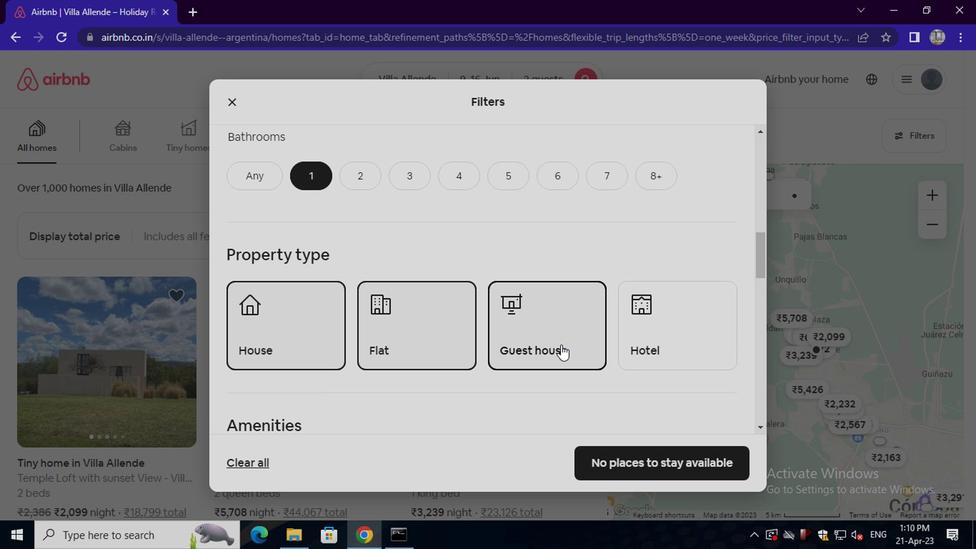 
Action: Mouse scrolled (558, 344) with delta (0, 0)
Screenshot: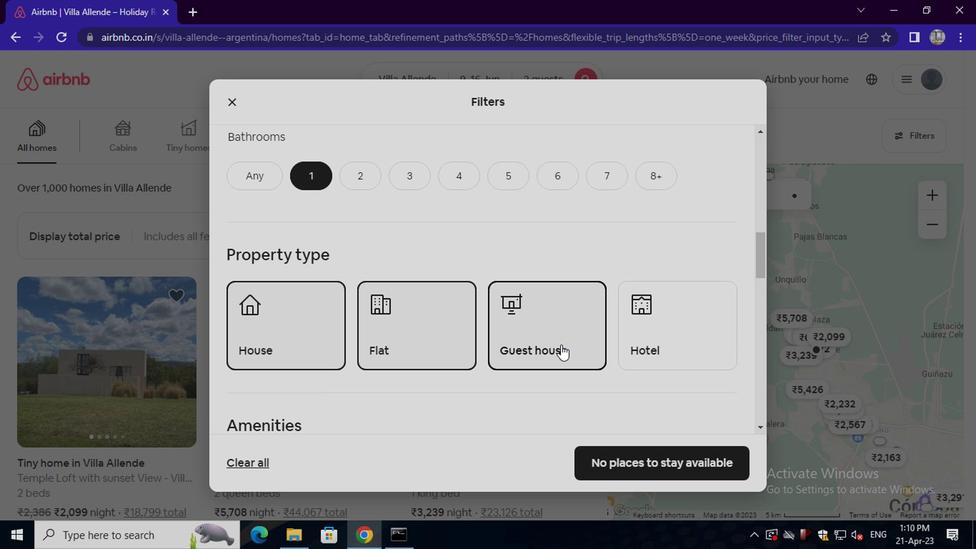 
Action: Mouse scrolled (558, 344) with delta (0, 0)
Screenshot: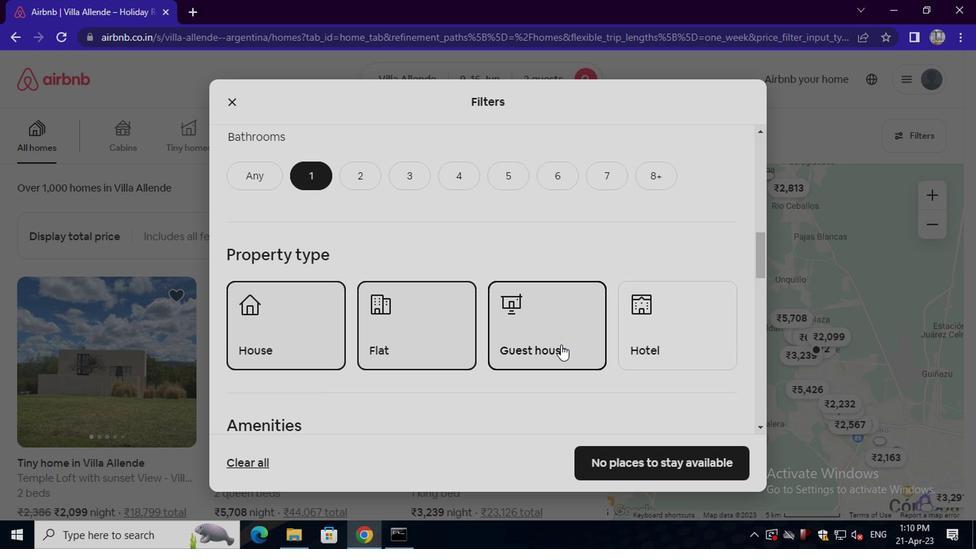 
Action: Mouse moved to (267, 305)
Screenshot: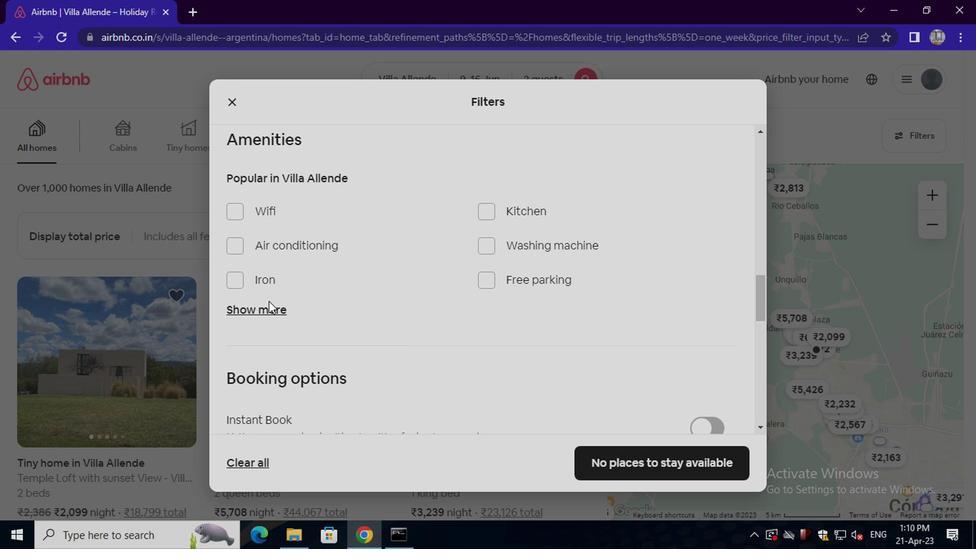 
Action: Mouse pressed left at (267, 305)
Screenshot: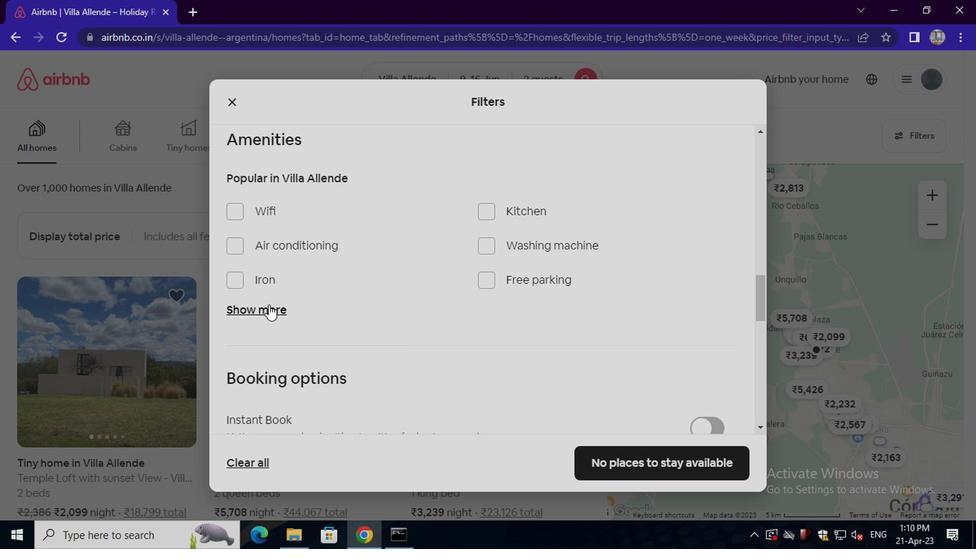
Action: Mouse moved to (482, 357)
Screenshot: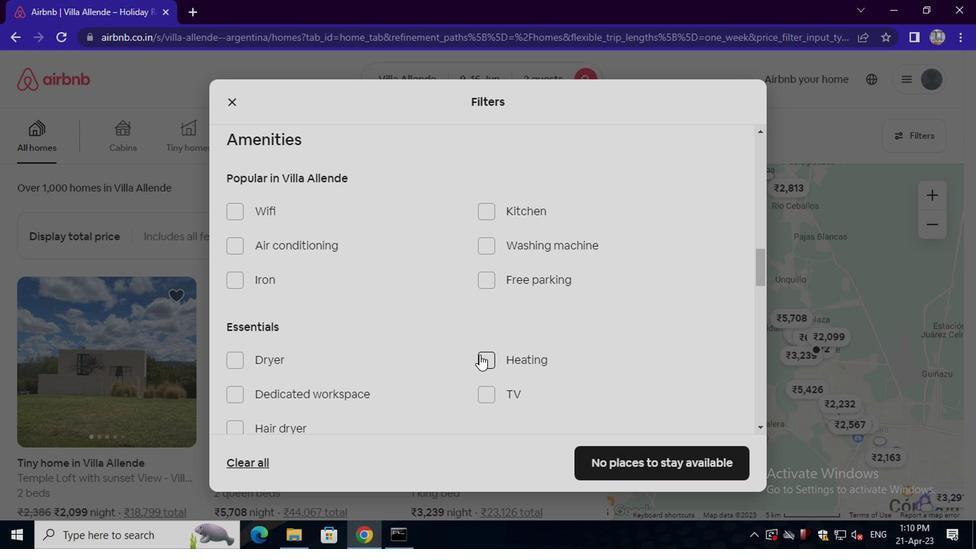 
Action: Mouse pressed left at (482, 357)
Screenshot: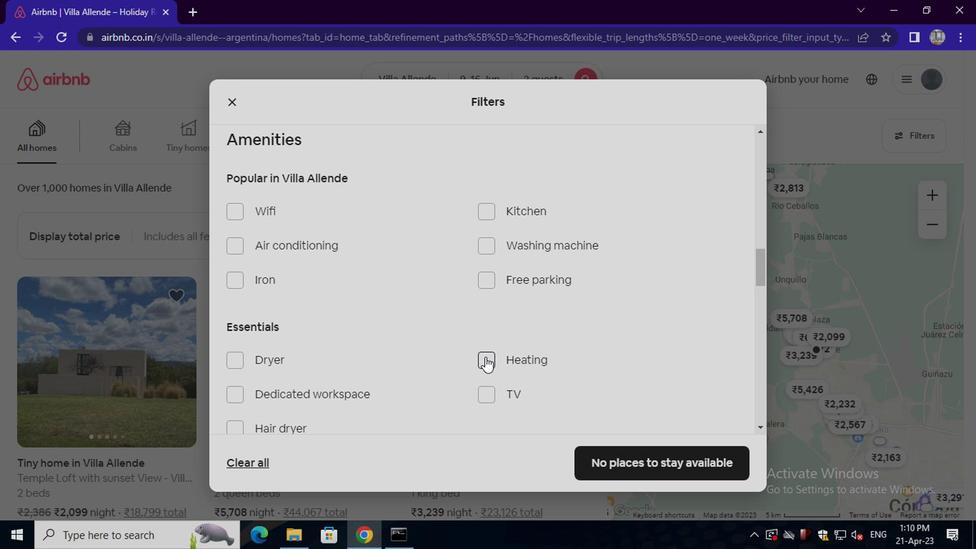 
Action: Mouse moved to (484, 302)
Screenshot: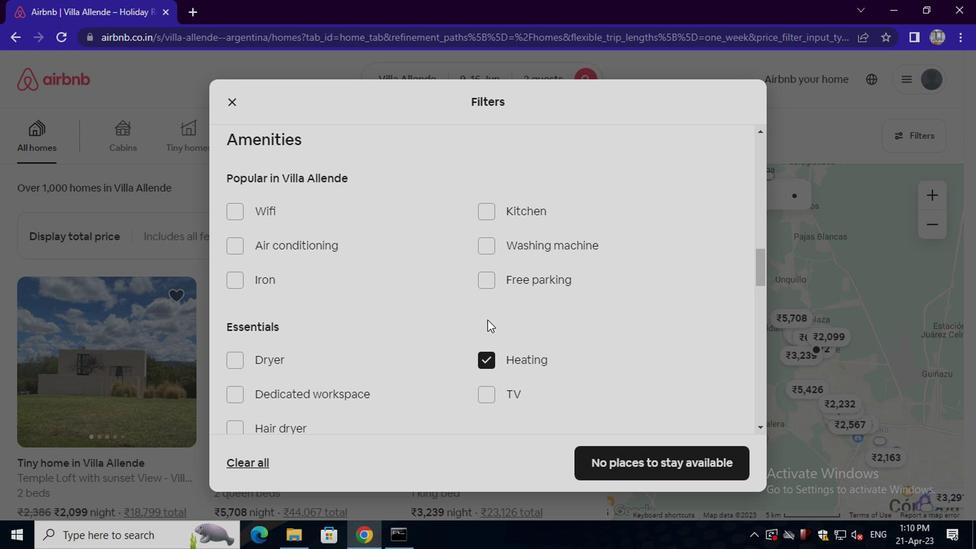 
Action: Mouse scrolled (484, 301) with delta (0, 0)
Screenshot: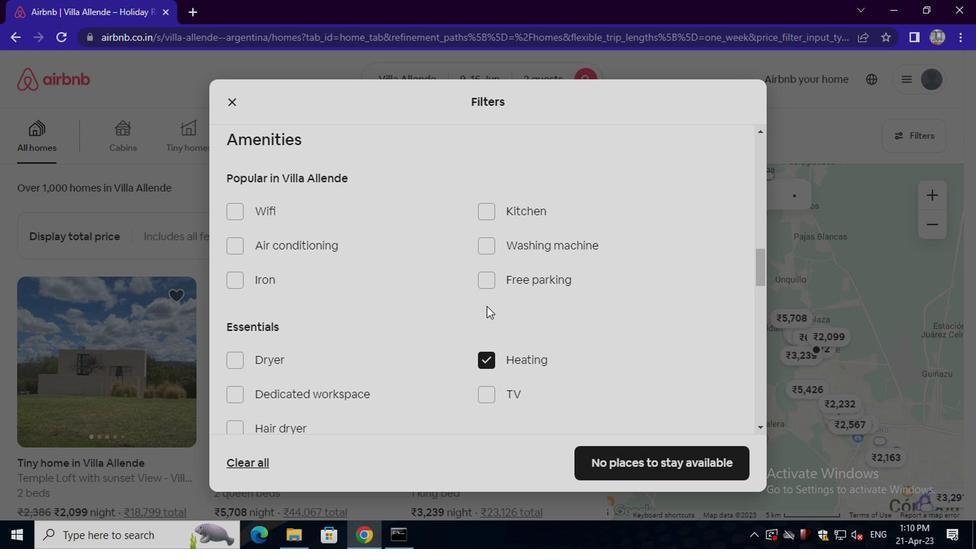 
Action: Mouse scrolled (484, 301) with delta (0, 0)
Screenshot: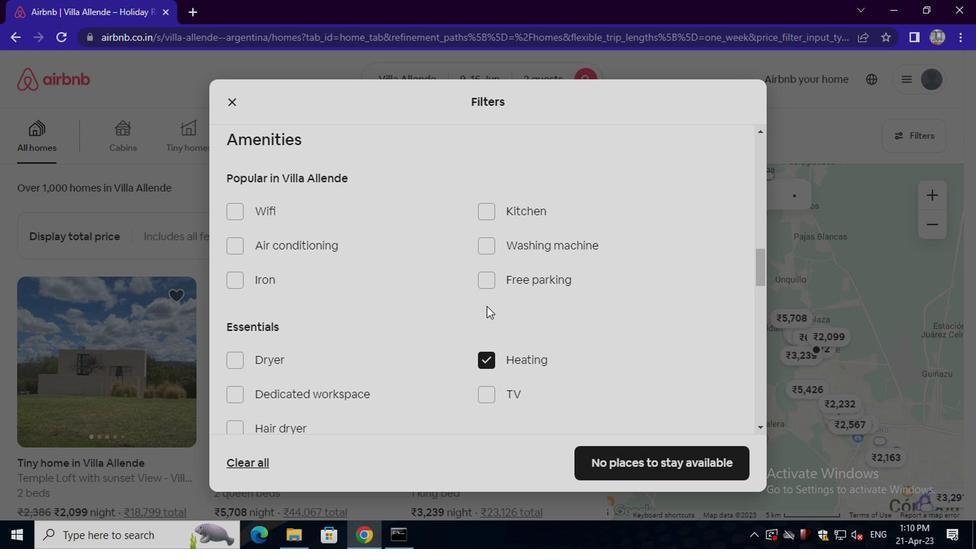 
Action: Mouse scrolled (484, 301) with delta (0, 0)
Screenshot: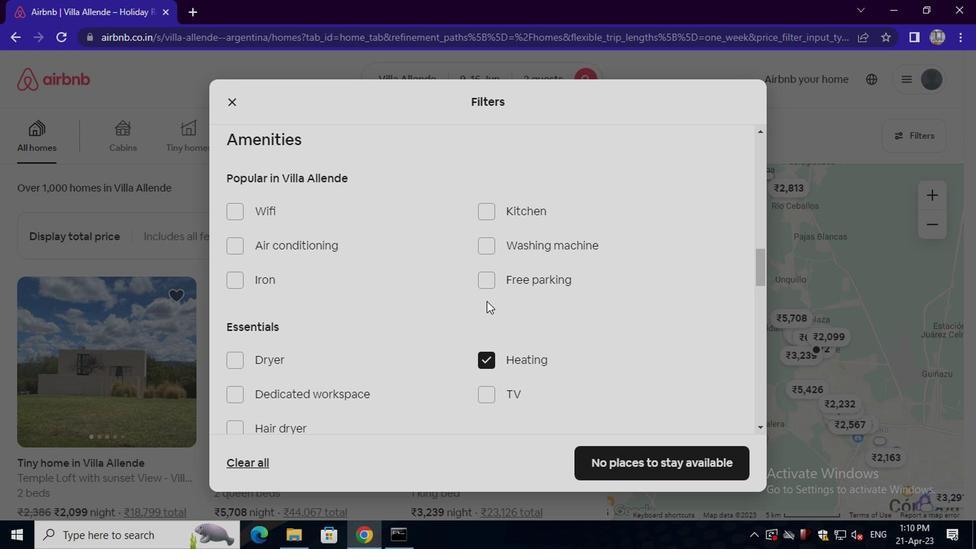 
Action: Mouse scrolled (484, 301) with delta (0, 0)
Screenshot: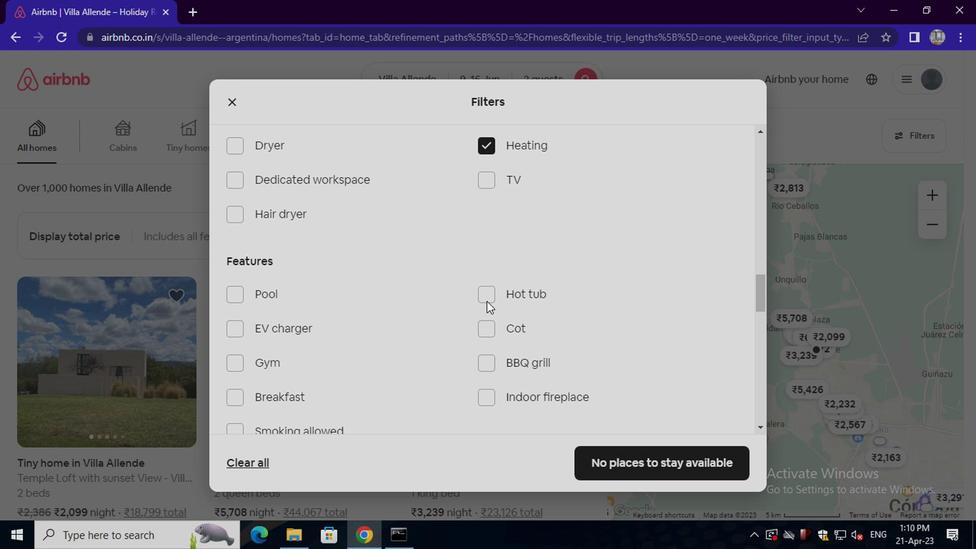 
Action: Mouse scrolled (484, 301) with delta (0, 0)
Screenshot: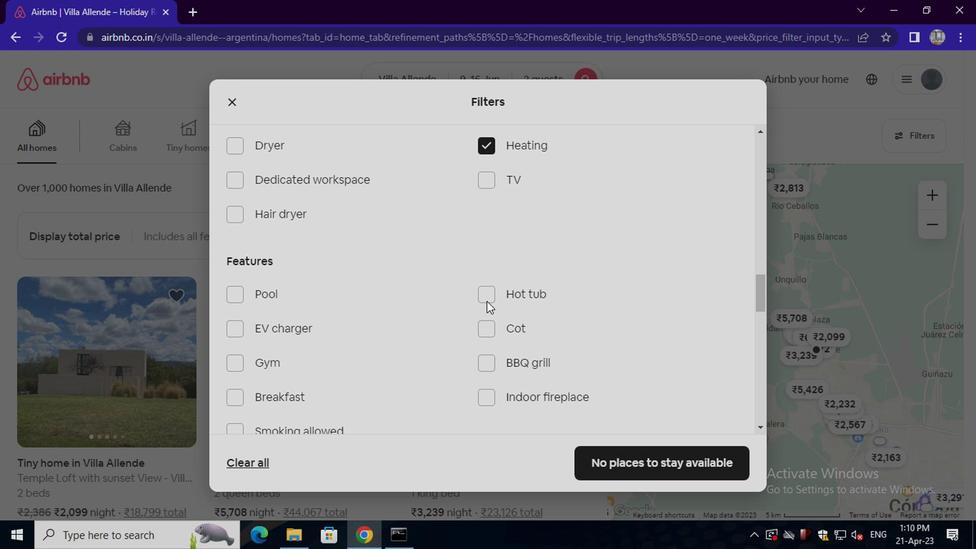 
Action: Mouse scrolled (484, 301) with delta (0, 0)
Screenshot: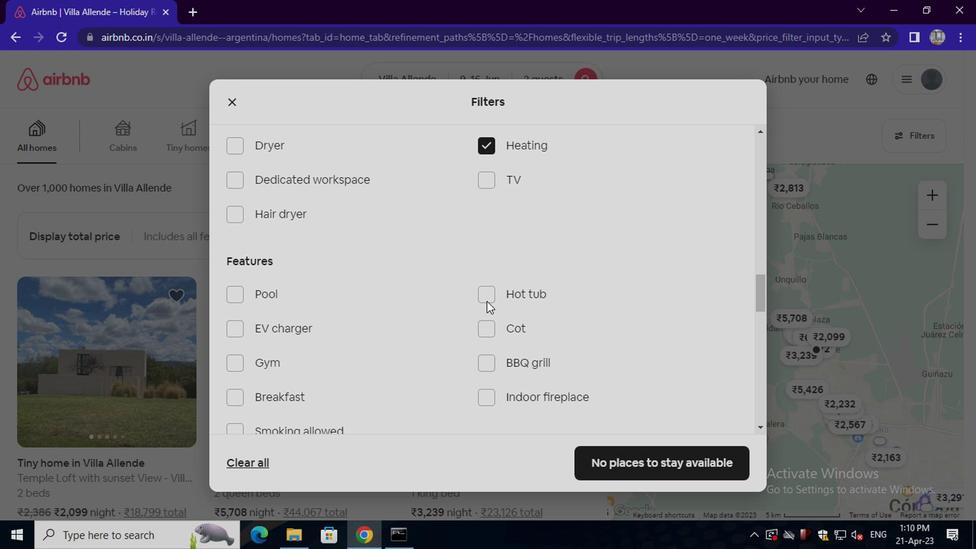 
Action: Mouse scrolled (484, 301) with delta (0, 0)
Screenshot: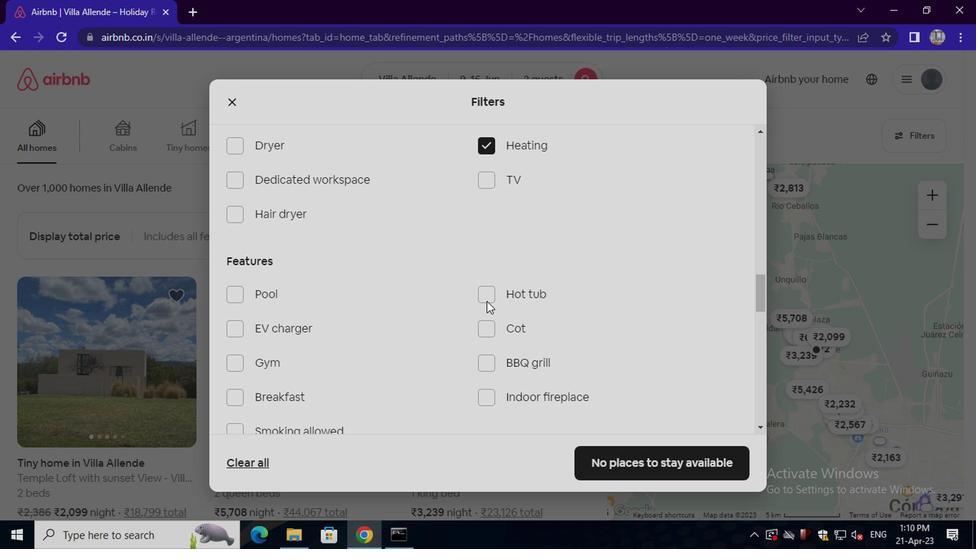 
Action: Mouse moved to (707, 416)
Screenshot: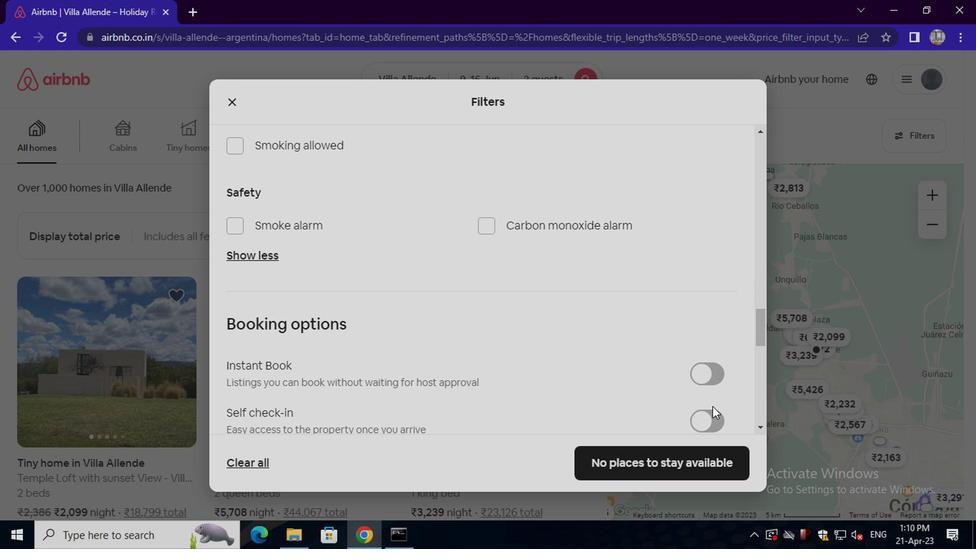 
Action: Mouse pressed left at (707, 416)
Screenshot: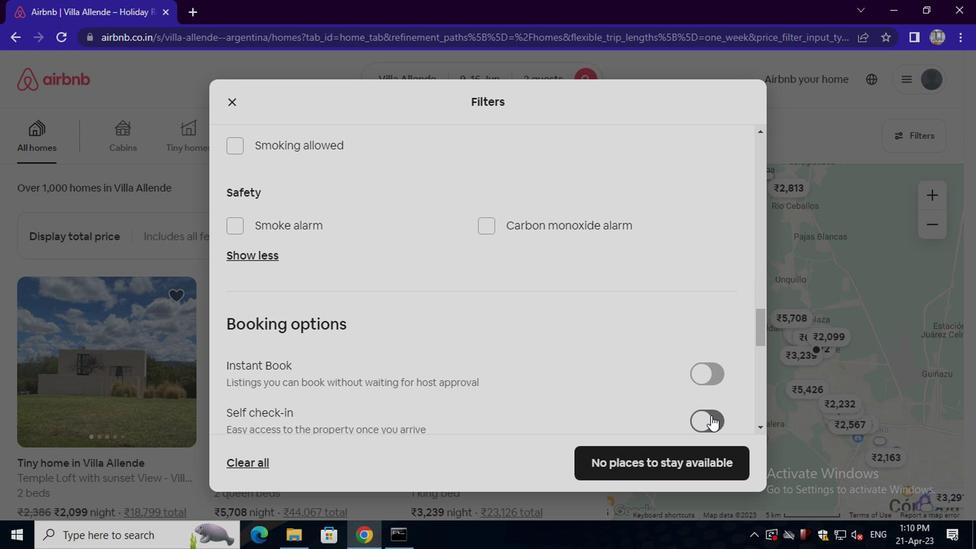 
Action: Mouse moved to (569, 363)
Screenshot: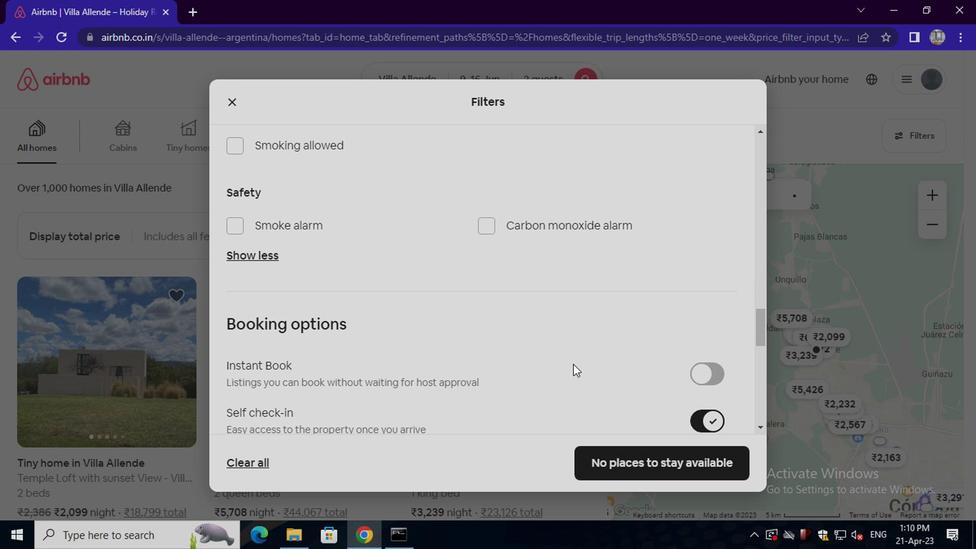 
Action: Mouse scrolled (569, 362) with delta (0, 0)
Screenshot: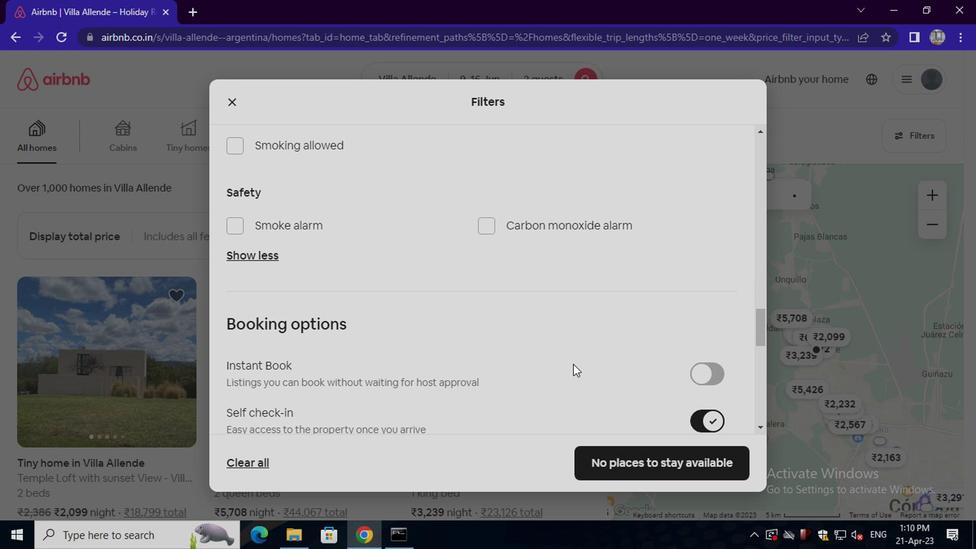 
Action: Mouse moved to (569, 363)
Screenshot: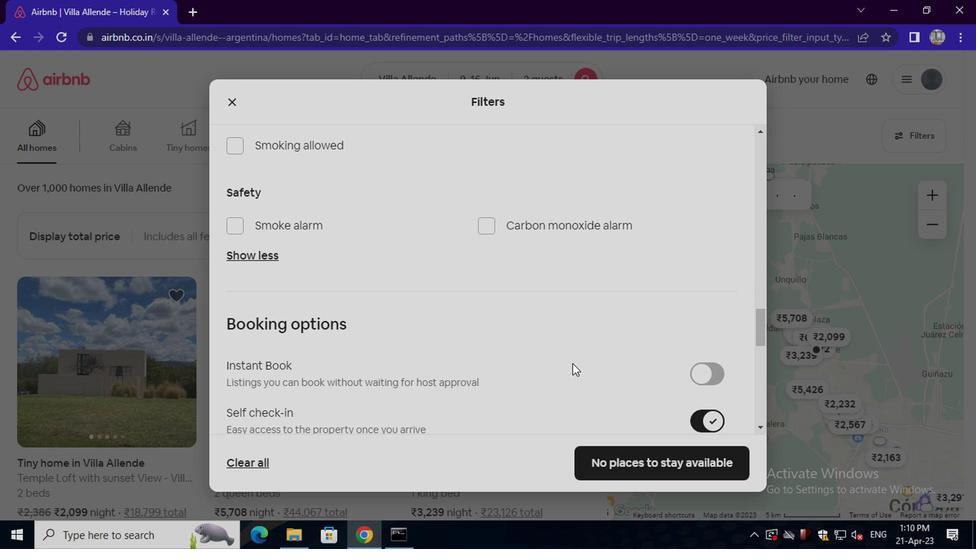 
Action: Mouse scrolled (569, 362) with delta (0, 0)
Screenshot: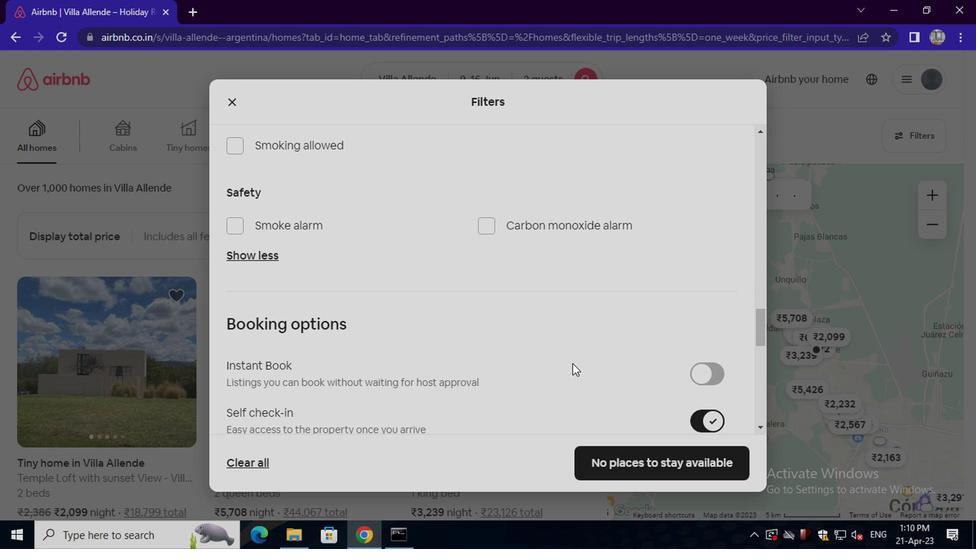 
Action: Mouse scrolled (569, 362) with delta (0, 0)
Screenshot: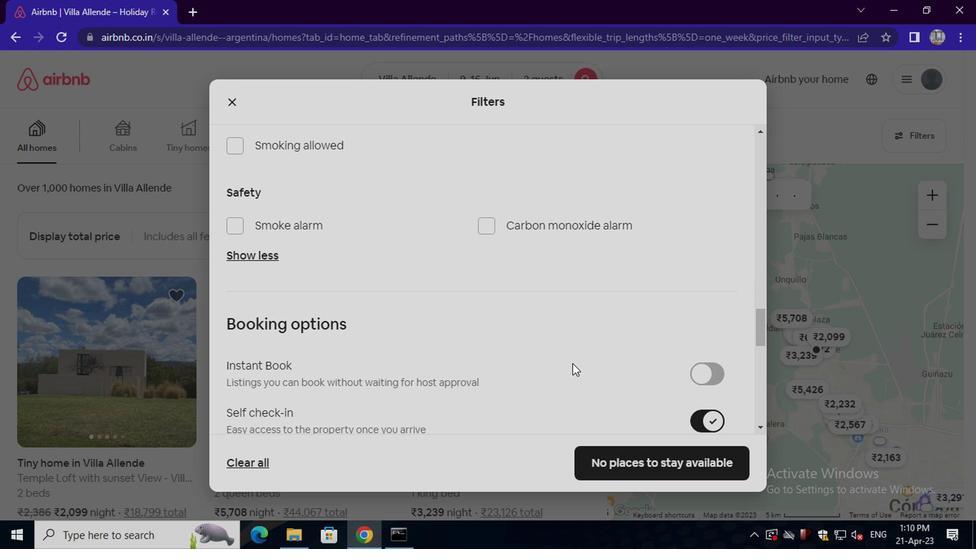 
Action: Mouse moved to (386, 326)
Screenshot: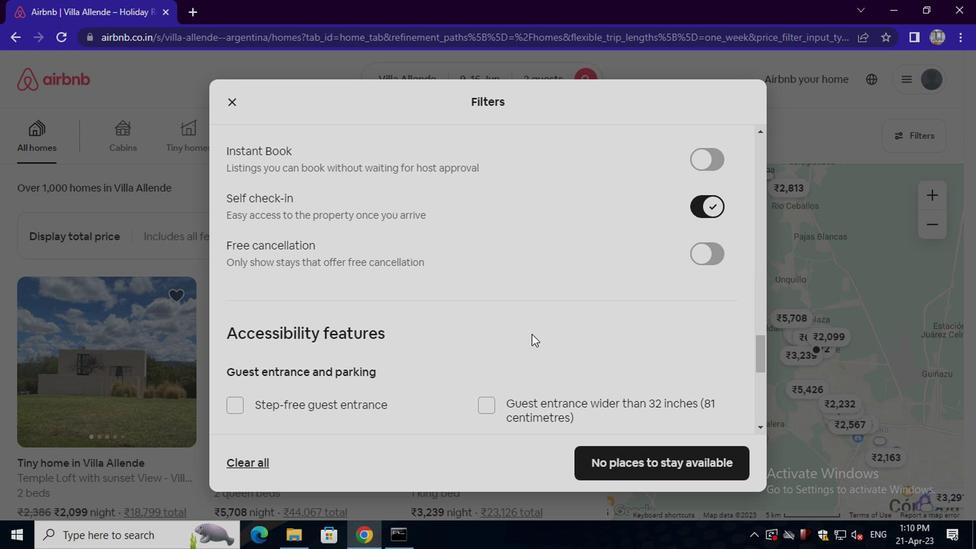 
Action: Mouse scrolled (386, 325) with delta (0, -1)
Screenshot: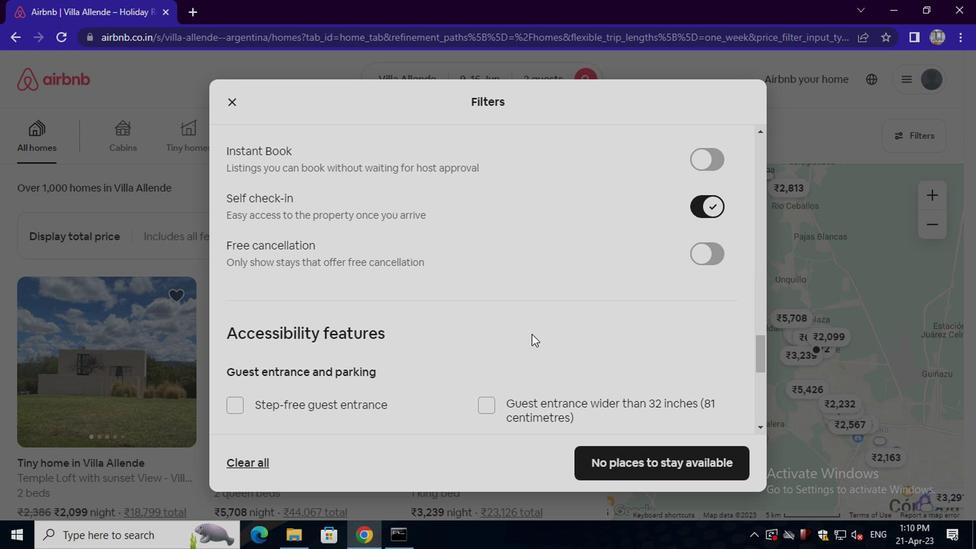 
Action: Mouse moved to (367, 328)
Screenshot: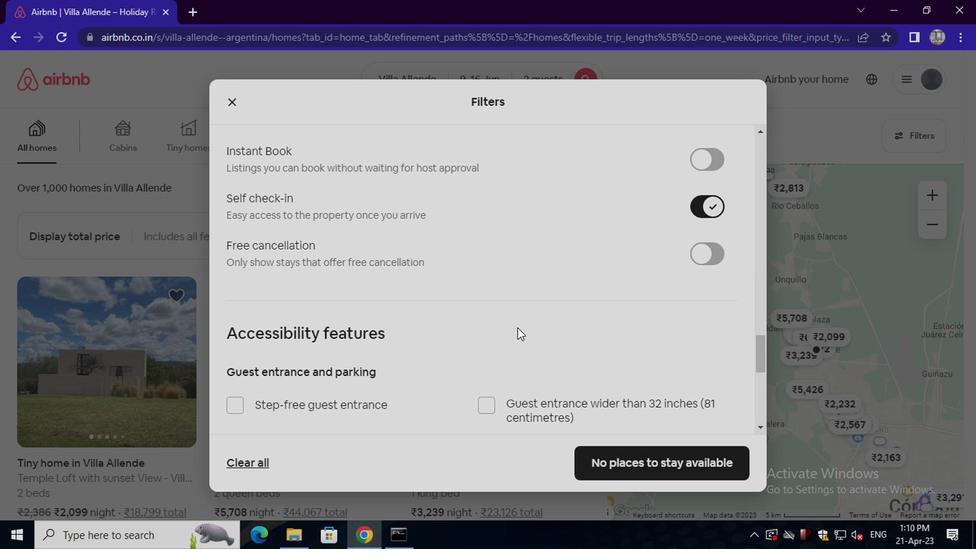 
Action: Mouse scrolled (367, 328) with delta (0, 0)
Screenshot: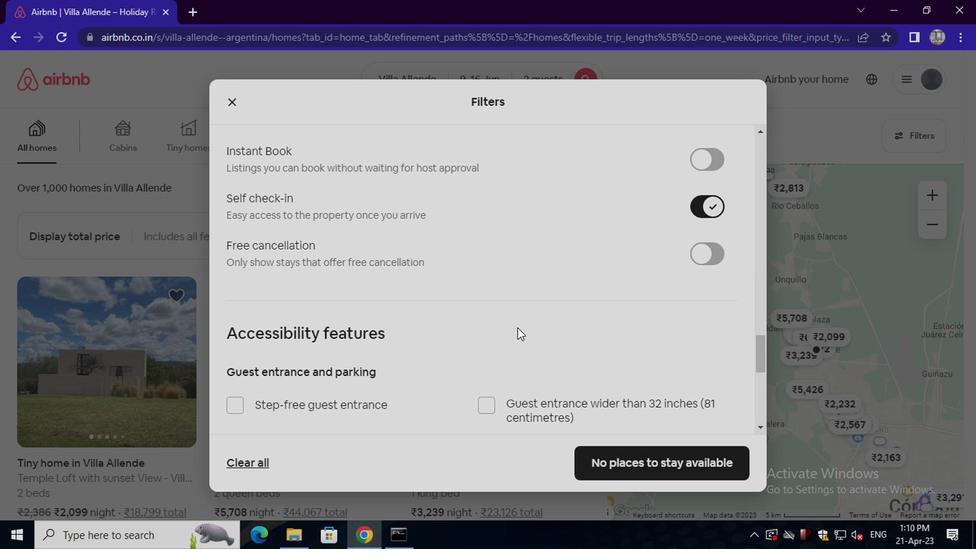 
Action: Mouse scrolled (367, 328) with delta (0, 0)
Screenshot: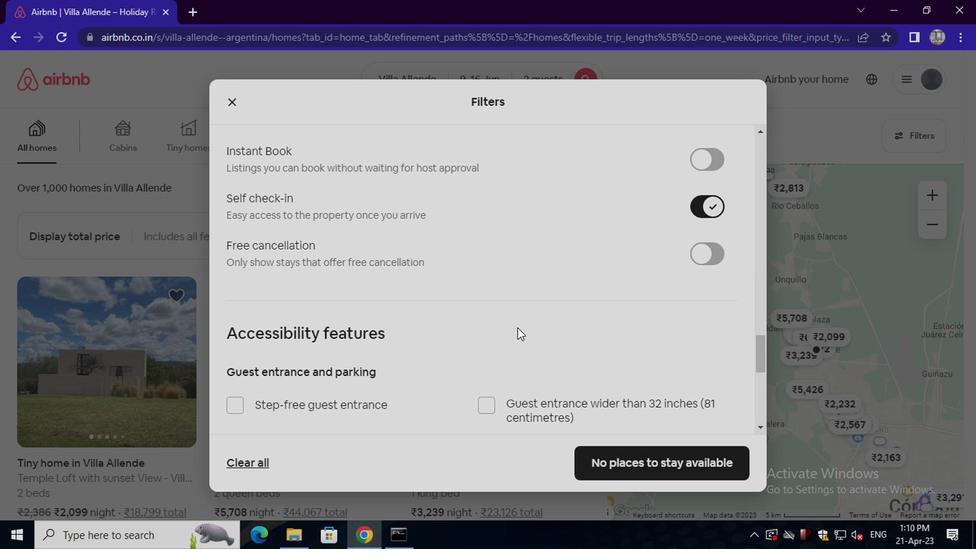 
Action: Mouse moved to (366, 328)
Screenshot: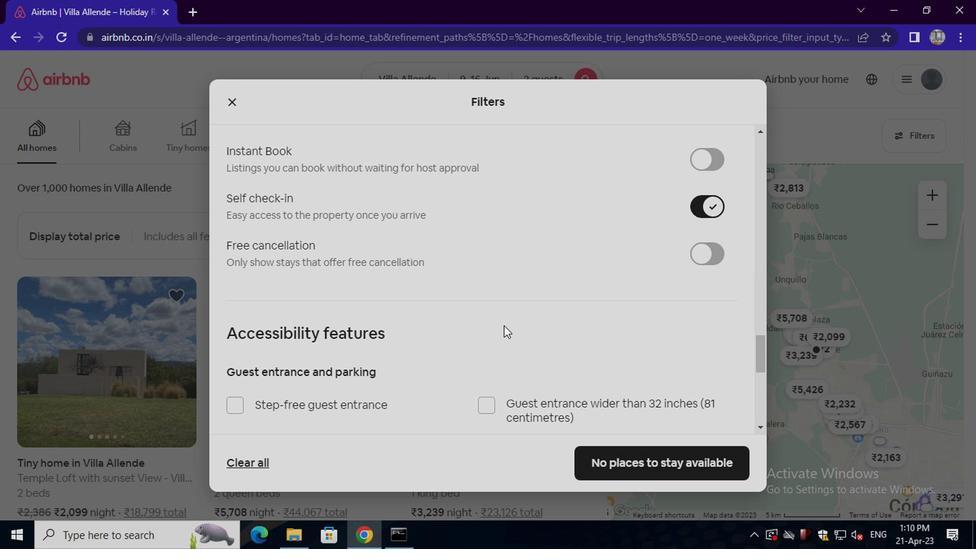 
Action: Mouse scrolled (366, 328) with delta (0, 0)
Screenshot: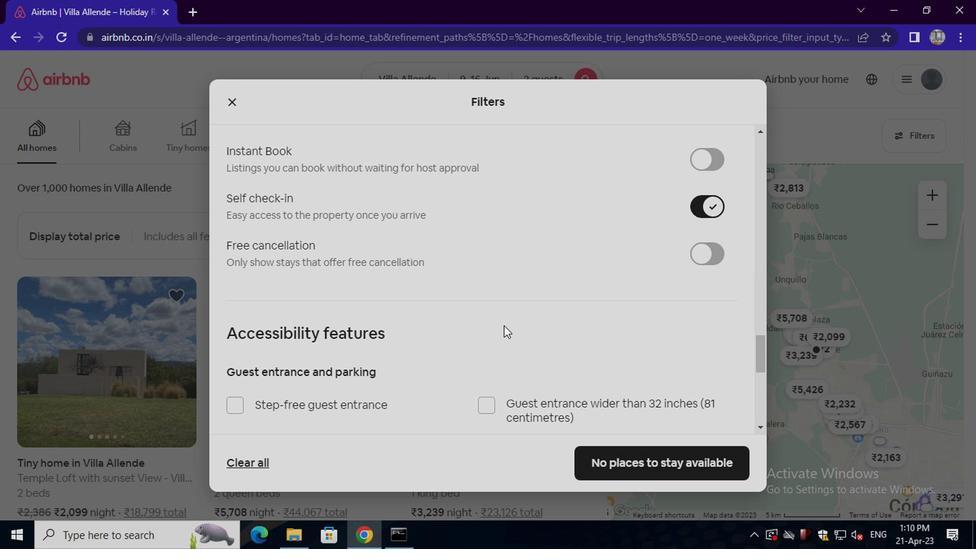 
Action: Mouse scrolled (366, 328) with delta (0, 0)
Screenshot: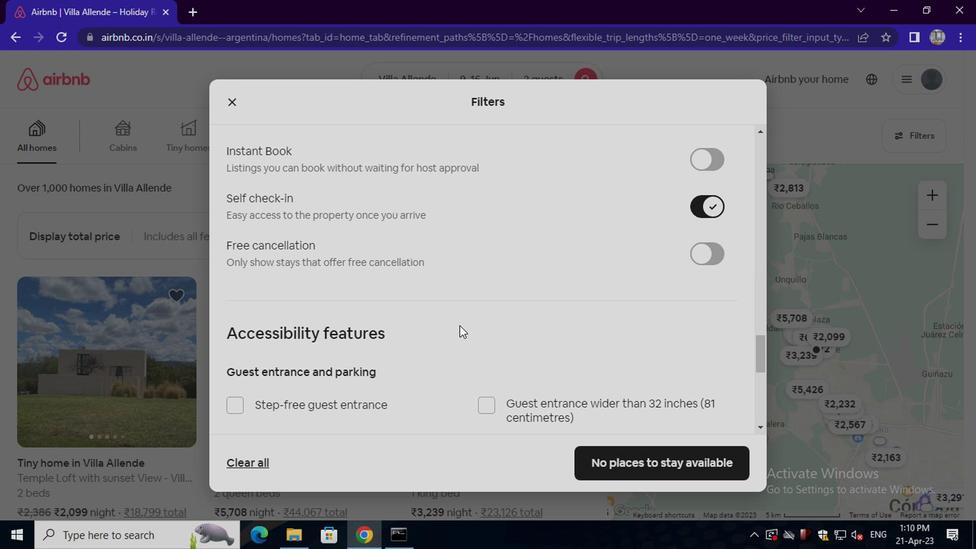 
Action: Mouse scrolled (366, 328) with delta (0, 0)
Screenshot: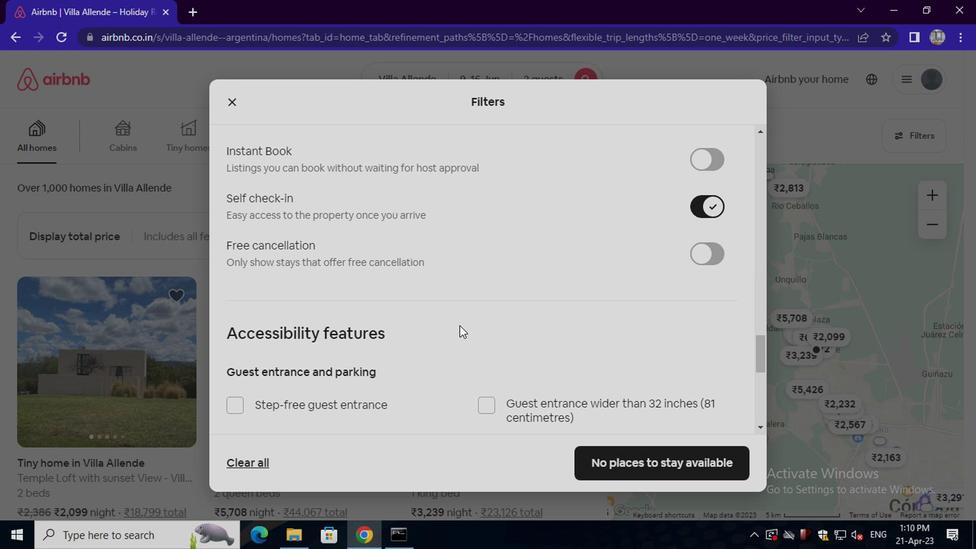 
Action: Mouse moved to (266, 327)
Screenshot: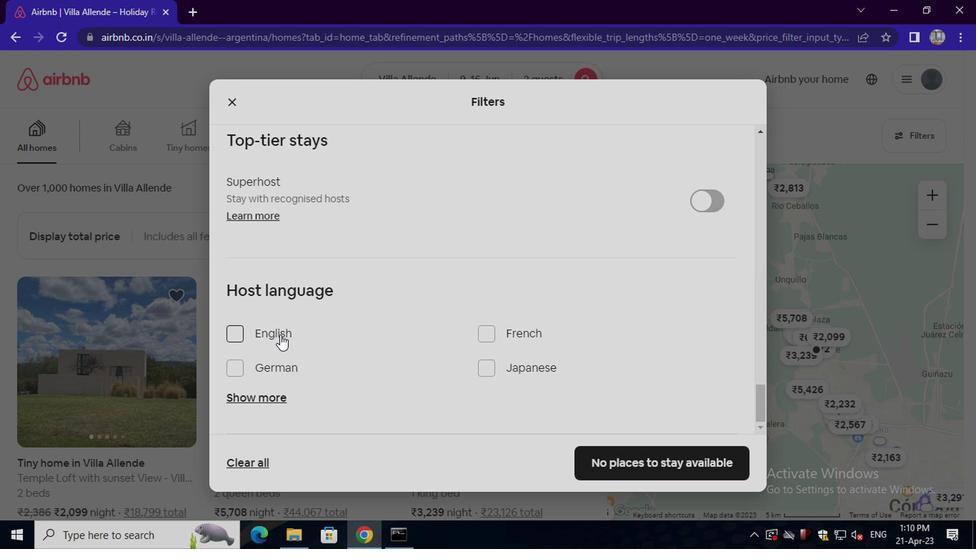 
Action: Mouse pressed left at (266, 327)
Screenshot: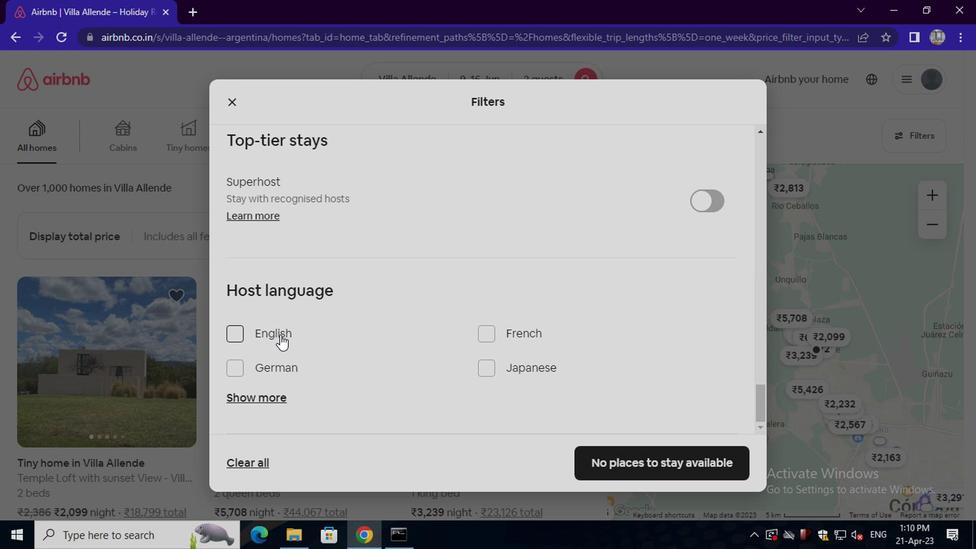 
Action: Mouse moved to (636, 469)
Screenshot: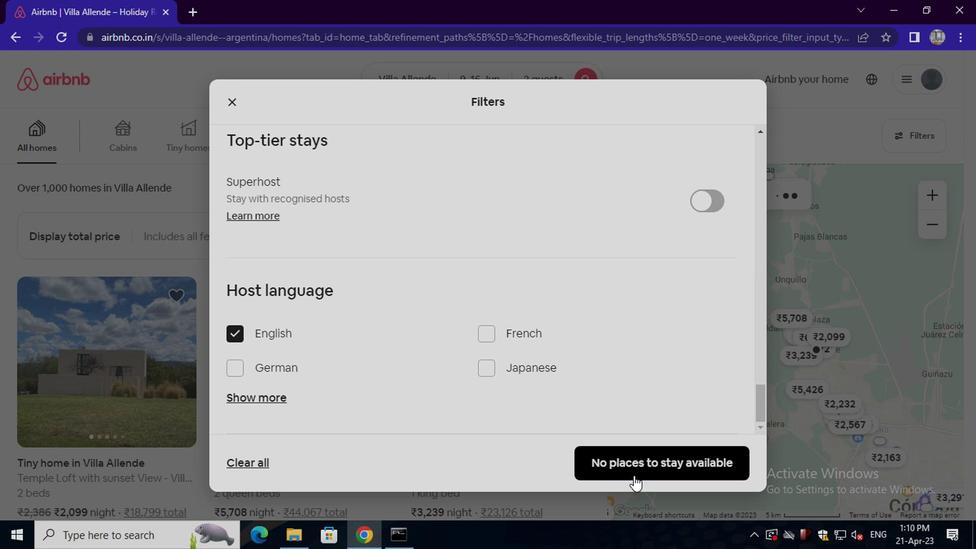 
Action: Mouse pressed left at (636, 469)
Screenshot: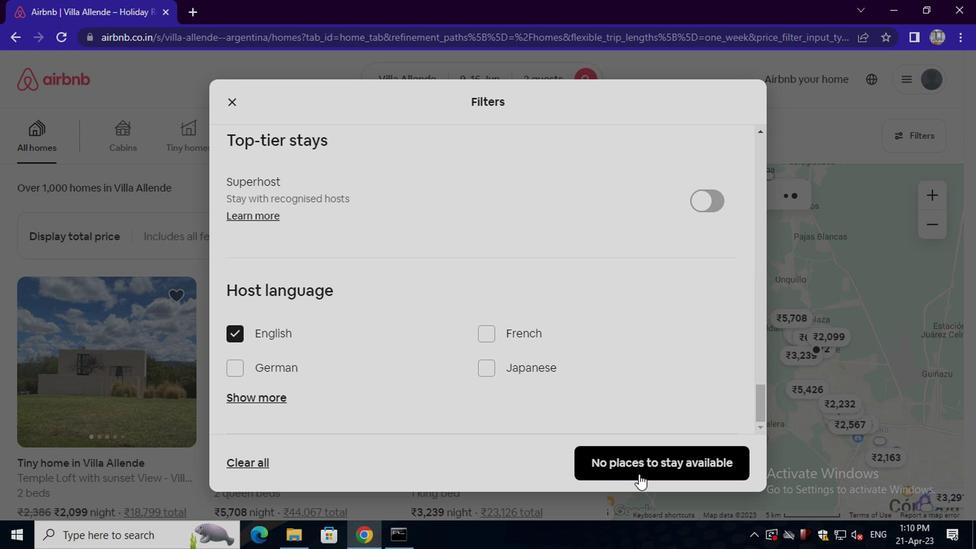 
